 Task: Find connections with filter location Bento Gonçalves with filter topic #Whatinspiresmewith filter profile language French with filter current company Atkins with filter school Institute of Science - Banaras Hindu University with filter industry Writing and Editing with filter service category Grant Writing with filter keywords title Travel Writer
Action: Mouse moved to (504, 90)
Screenshot: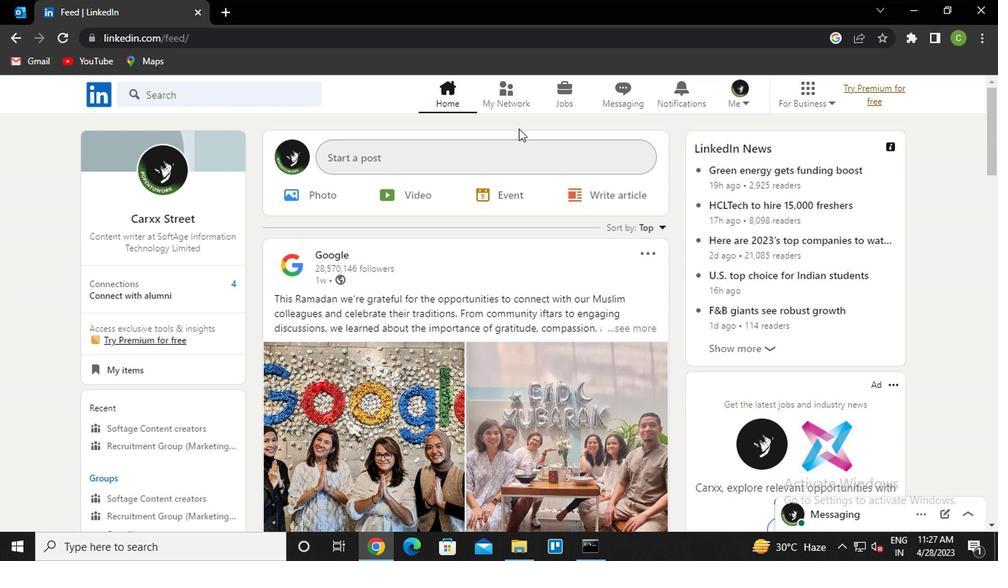
Action: Mouse pressed left at (504, 90)
Screenshot: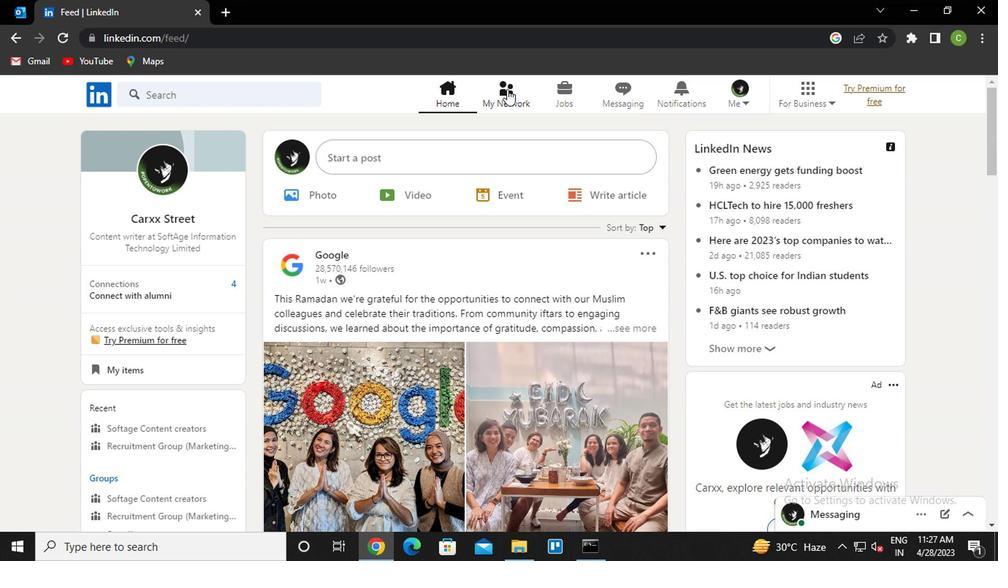 
Action: Mouse moved to (235, 166)
Screenshot: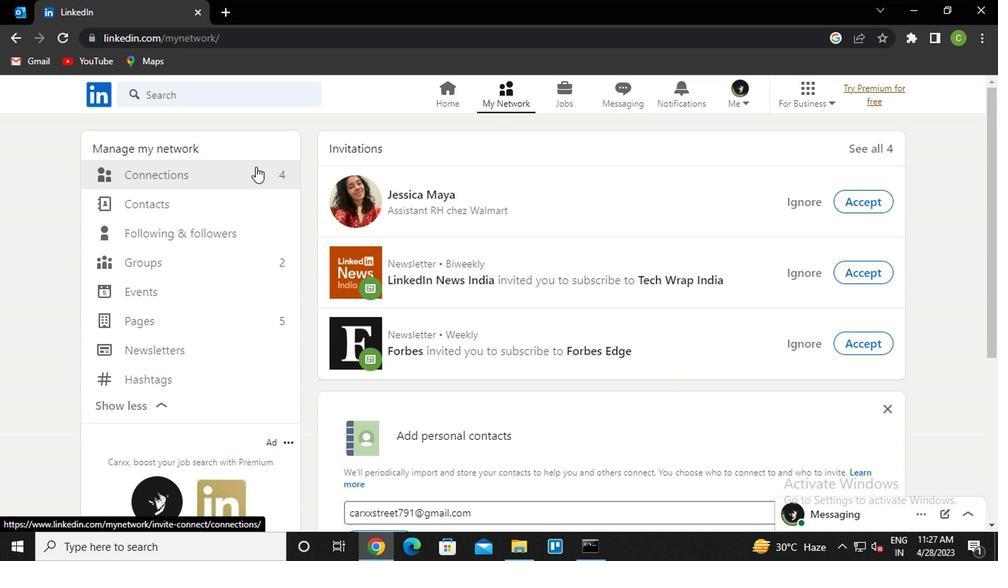 
Action: Mouse pressed left at (235, 166)
Screenshot: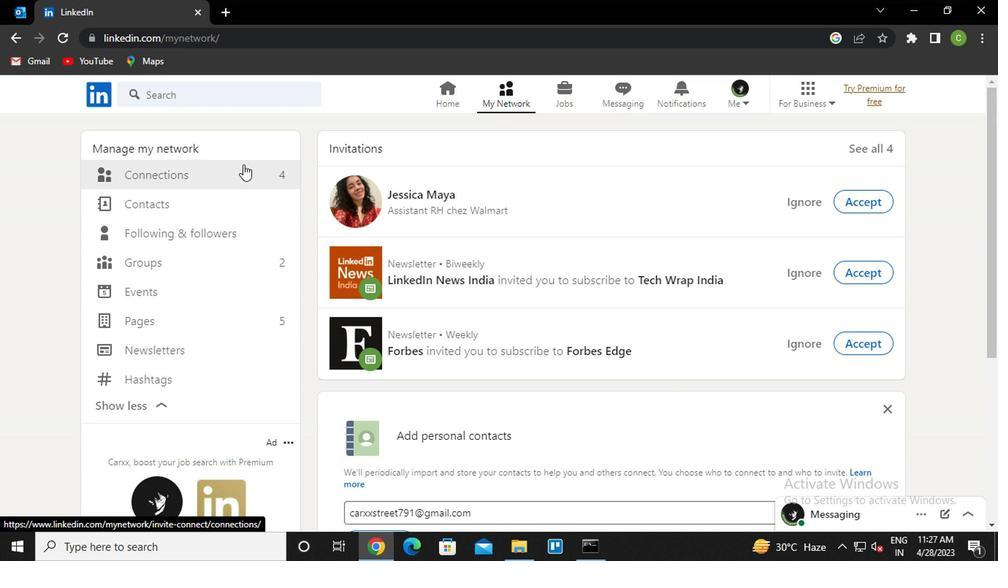 
Action: Mouse moved to (597, 178)
Screenshot: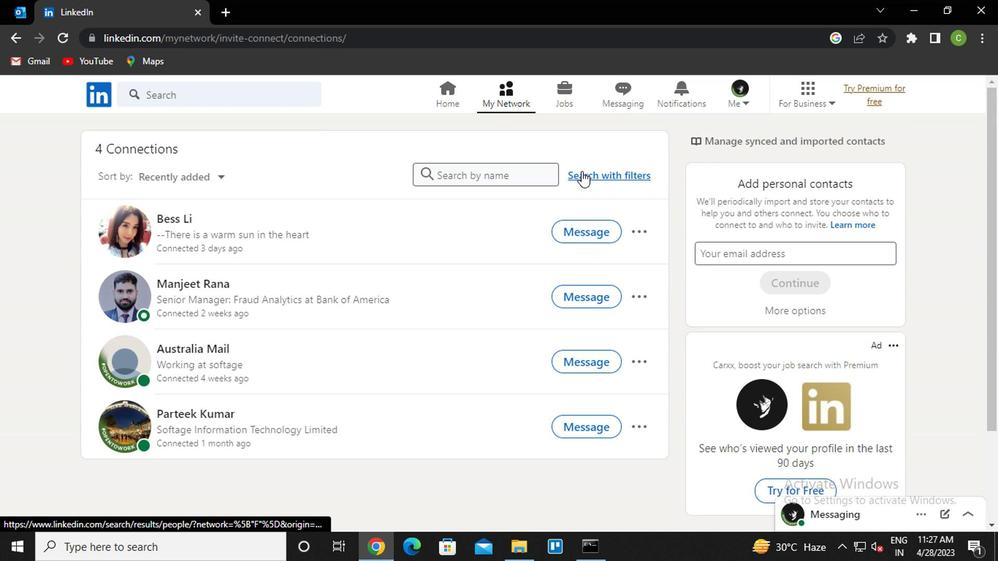 
Action: Mouse pressed left at (597, 178)
Screenshot: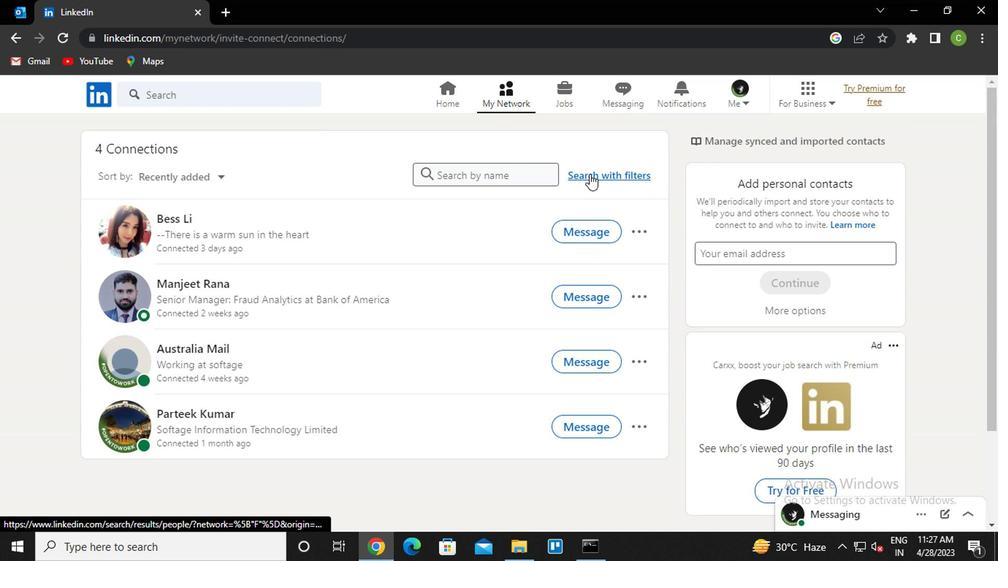 
Action: Mouse moved to (546, 142)
Screenshot: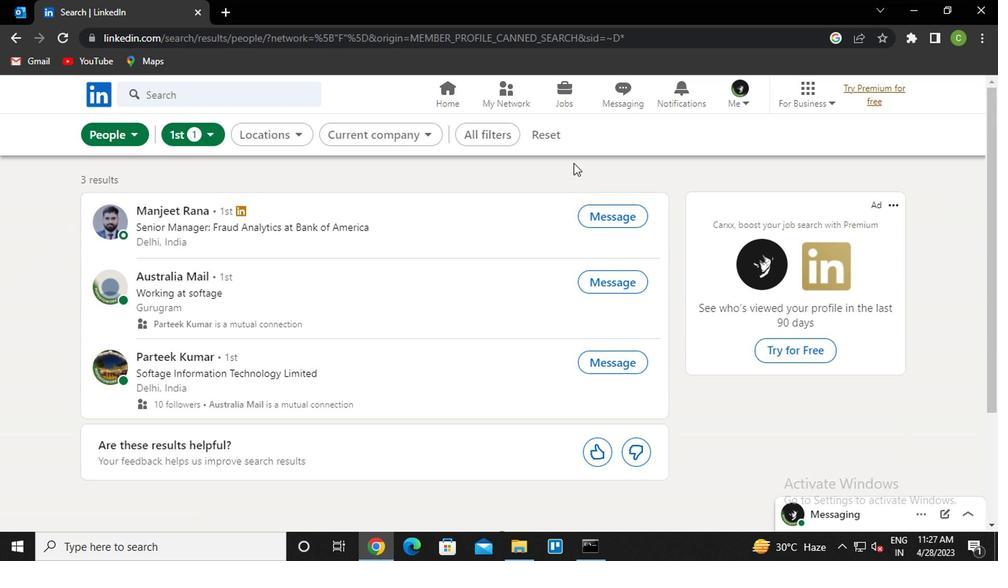 
Action: Mouse pressed left at (546, 142)
Screenshot: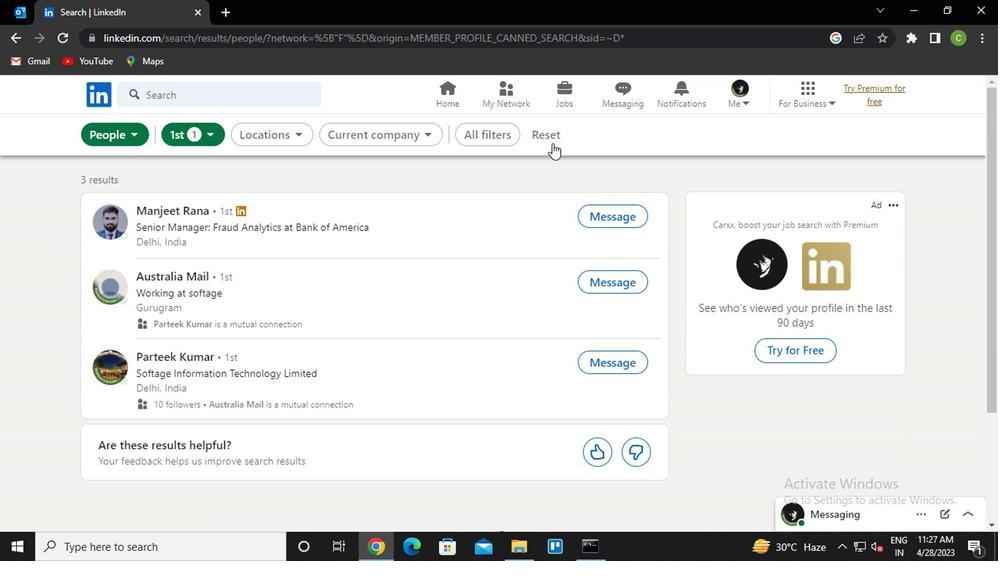 
Action: Mouse moved to (529, 131)
Screenshot: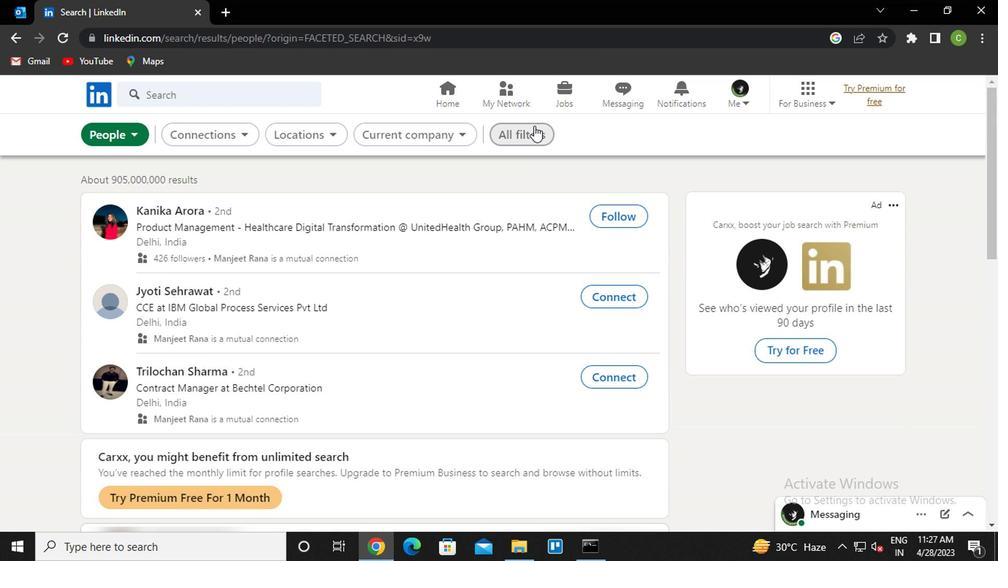 
Action: Mouse pressed left at (529, 131)
Screenshot: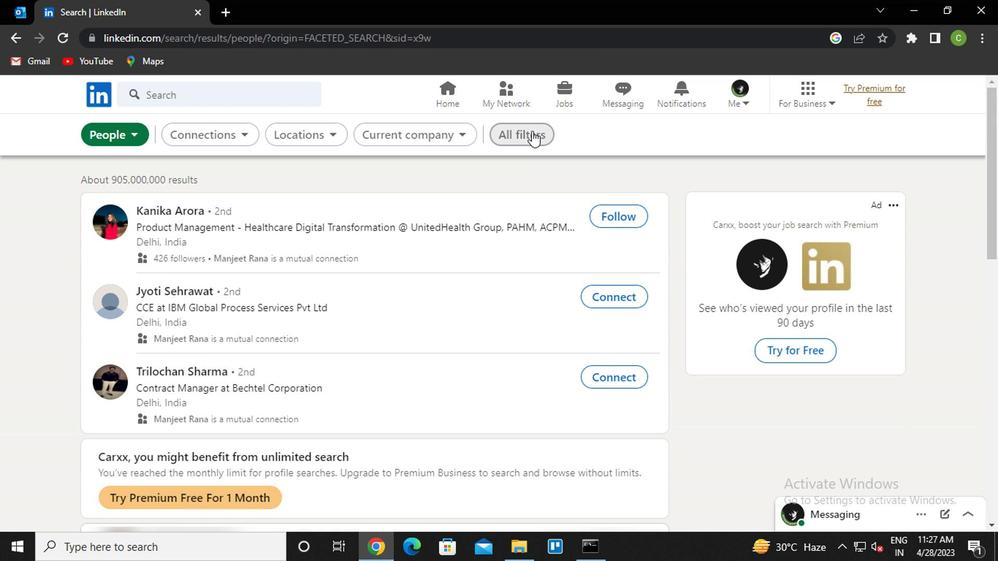 
Action: Mouse moved to (777, 331)
Screenshot: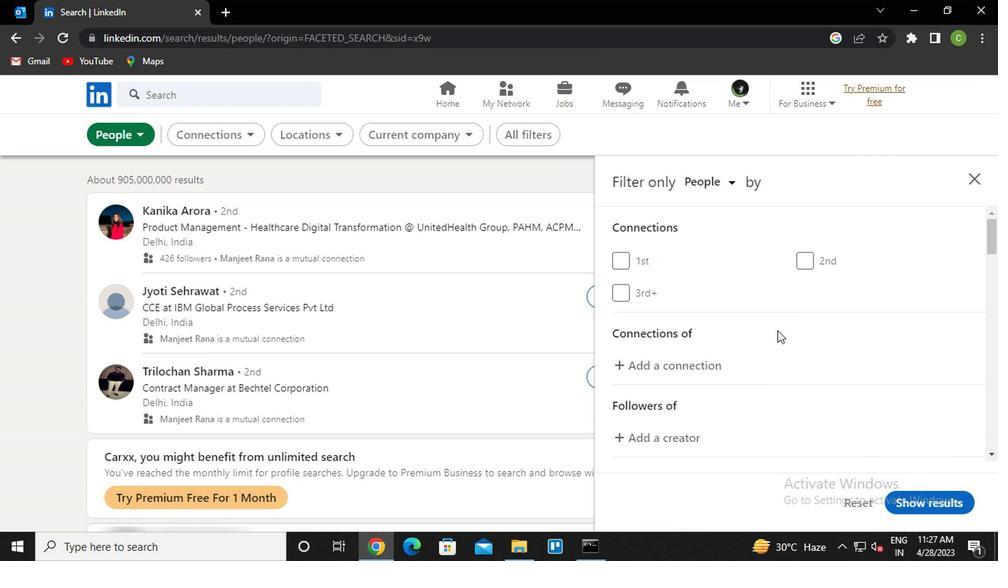 
Action: Mouse scrolled (777, 331) with delta (0, 0)
Screenshot: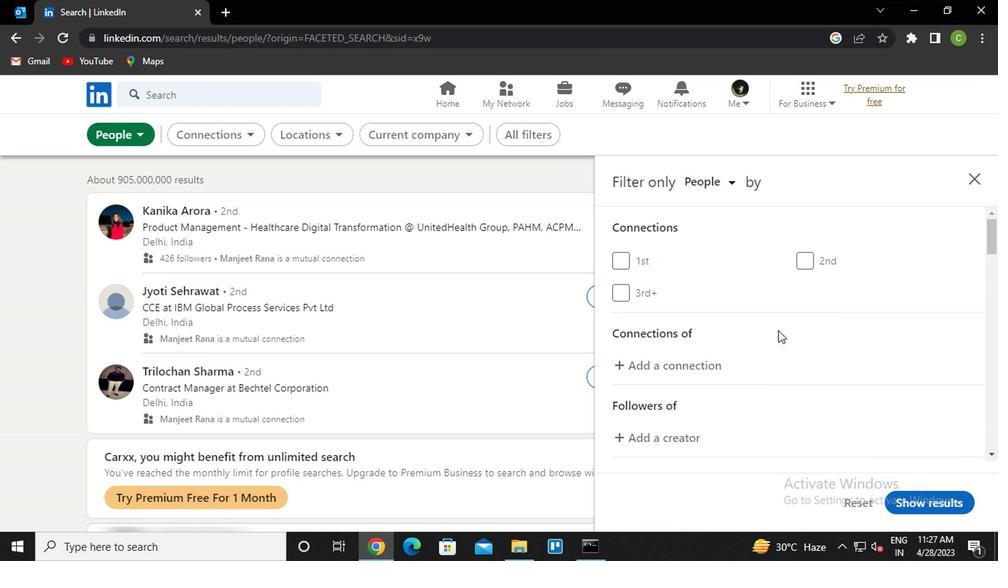 
Action: Mouse moved to (777, 333)
Screenshot: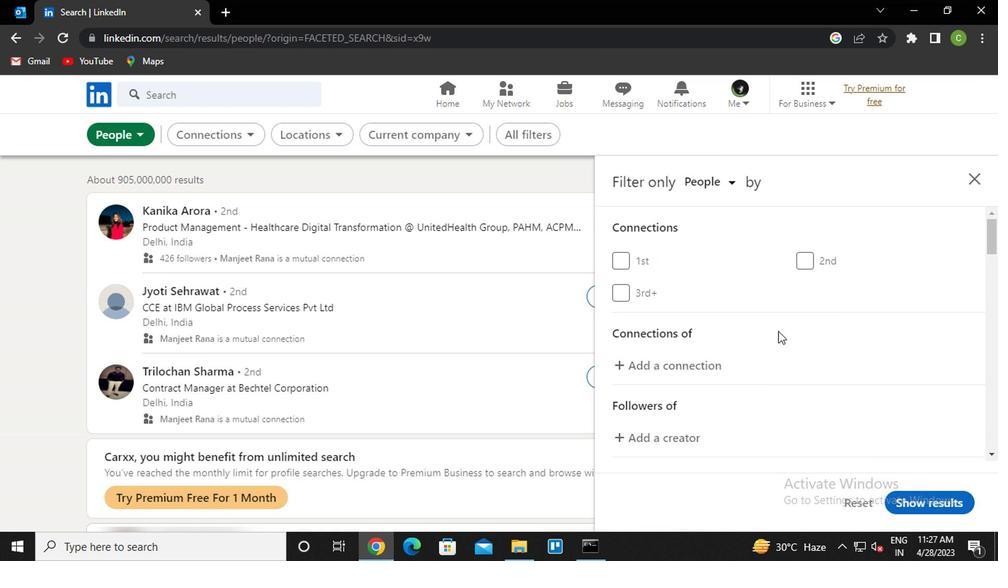 
Action: Mouse scrolled (777, 332) with delta (0, -1)
Screenshot: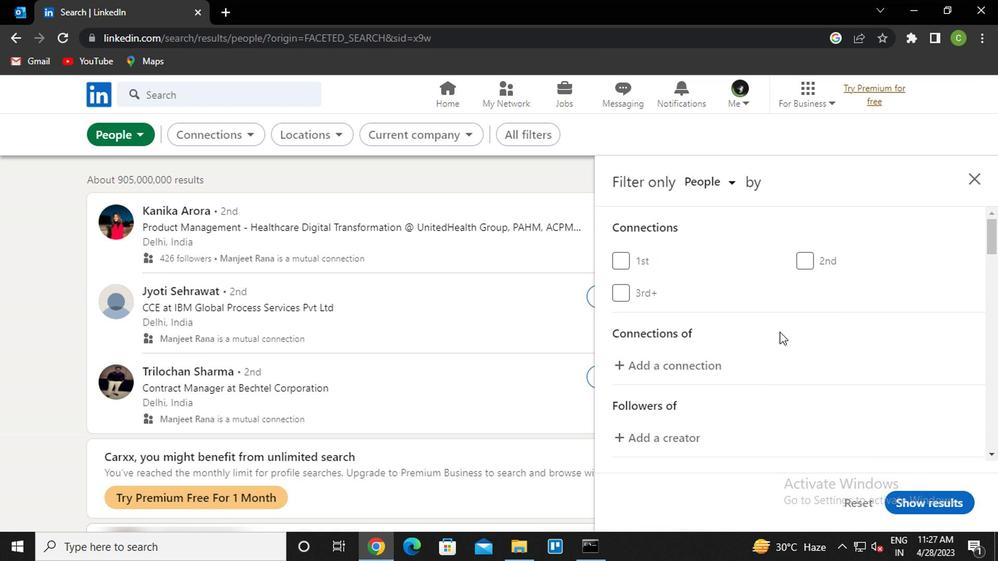 
Action: Mouse scrolled (777, 332) with delta (0, -1)
Screenshot: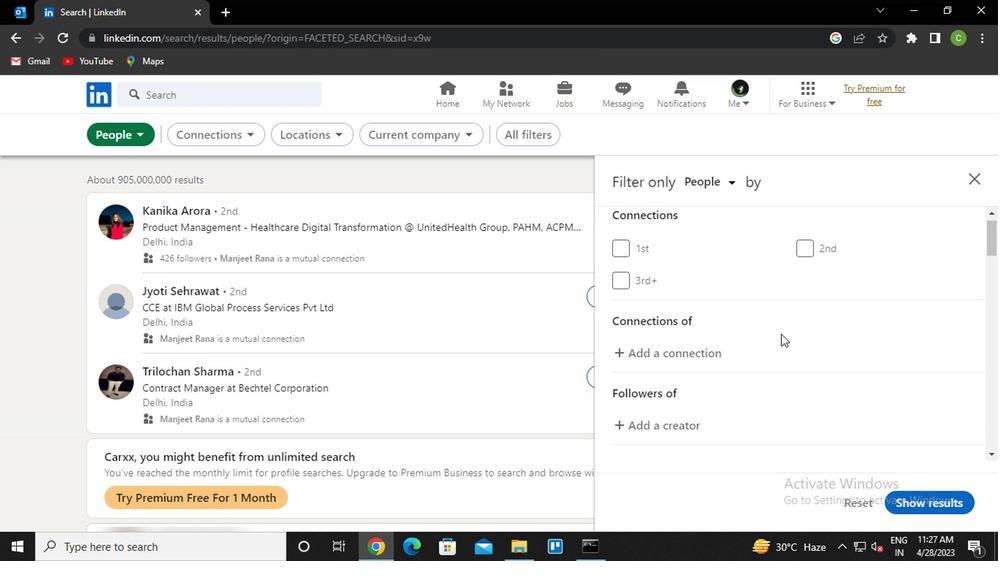 
Action: Mouse moved to (820, 355)
Screenshot: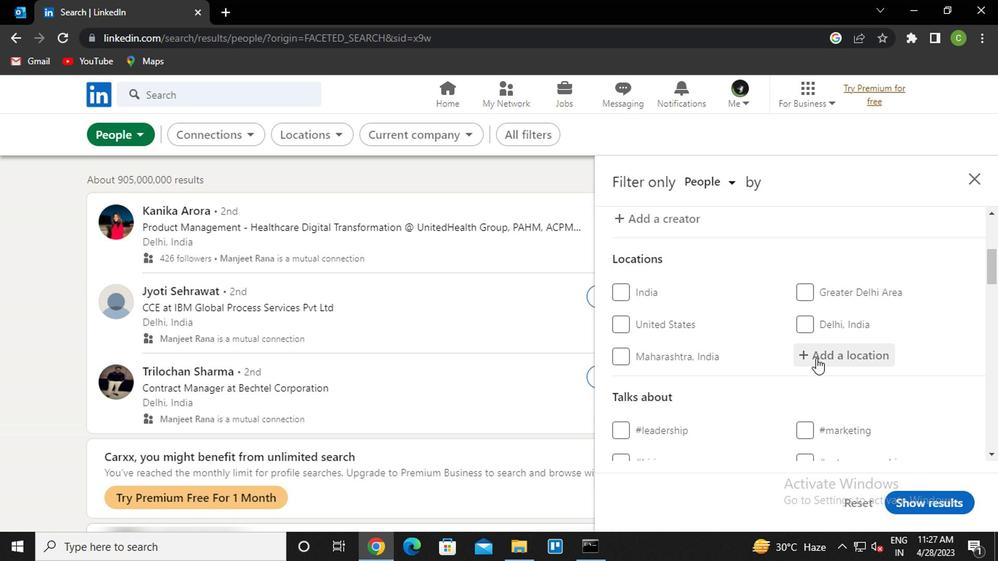 
Action: Mouse pressed left at (820, 355)
Screenshot: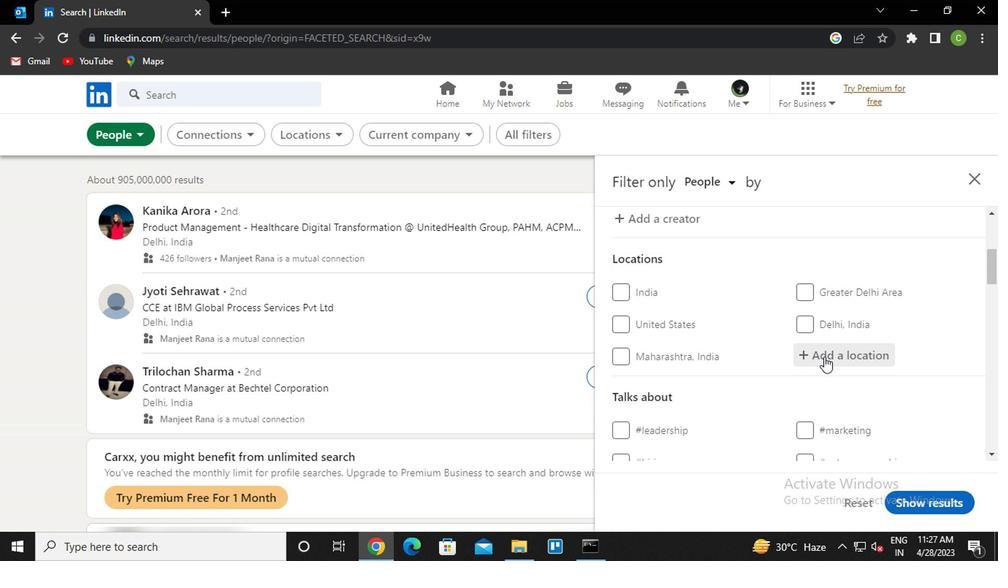 
Action: Key pressed <Key.caps_lock>b<Key.caps_lock>ento<Key.space><Key.caps_lock>o<Key.caps_lock>r<Key.backspace><Key.backspace><Key.backspace><Key.down><Key.down><Key.down><Key.down><Key.down><Key.down><Key.down><Key.down><Key.down><Key.down><Key.up><Key.up><Key.up><Key.up><Key.up><Key.up><Key.up><Key.up><Key.up><Key.up><Key.up><Key.up><Key.up><Key.up><Key.up><Key.up><Key.down><Key.down><Key.down><Key.down><Key.down><Key.down><Key.down><Key.enter>
Screenshot: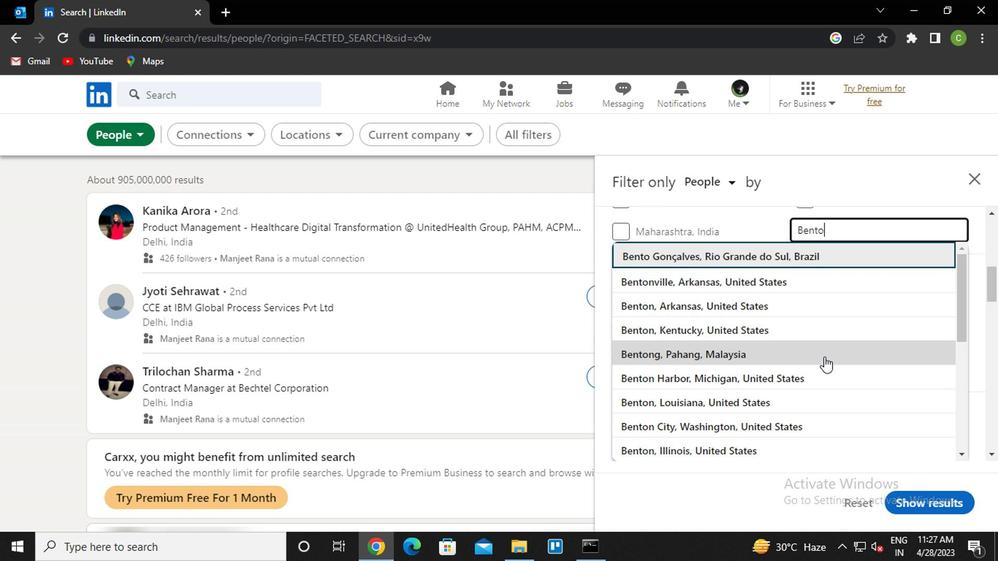 
Action: Mouse moved to (825, 368)
Screenshot: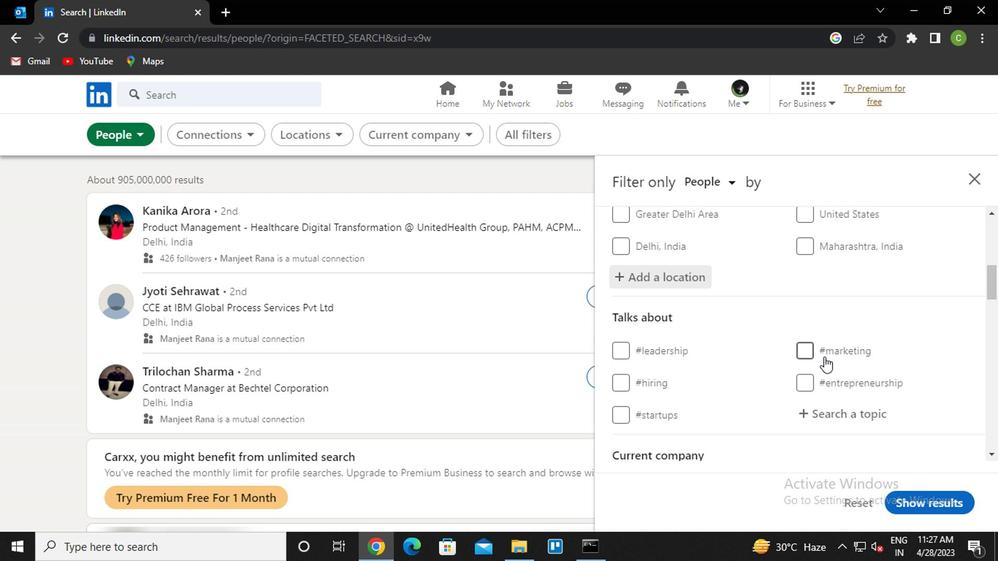 
Action: Mouse scrolled (825, 367) with delta (0, -1)
Screenshot: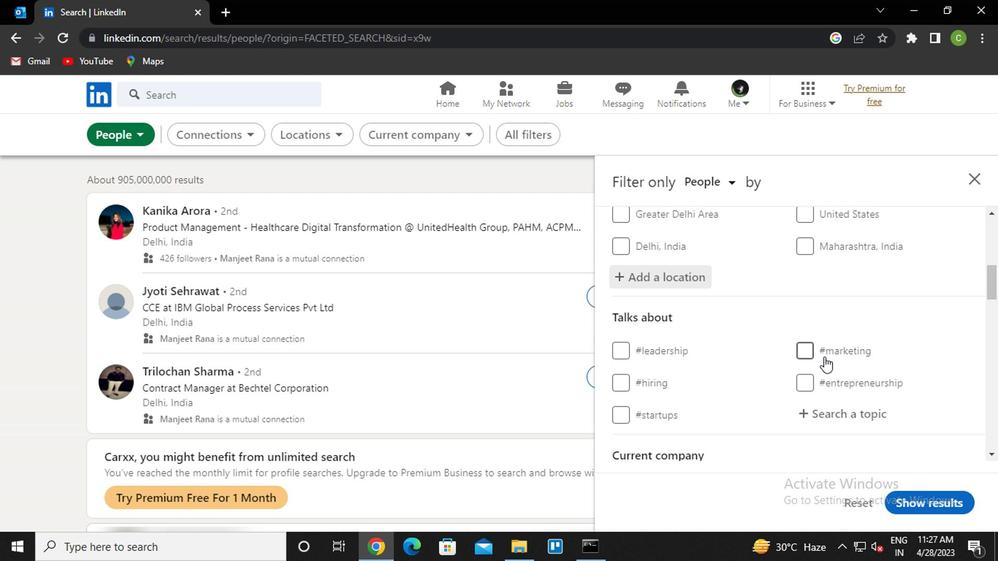 
Action: Mouse moved to (834, 343)
Screenshot: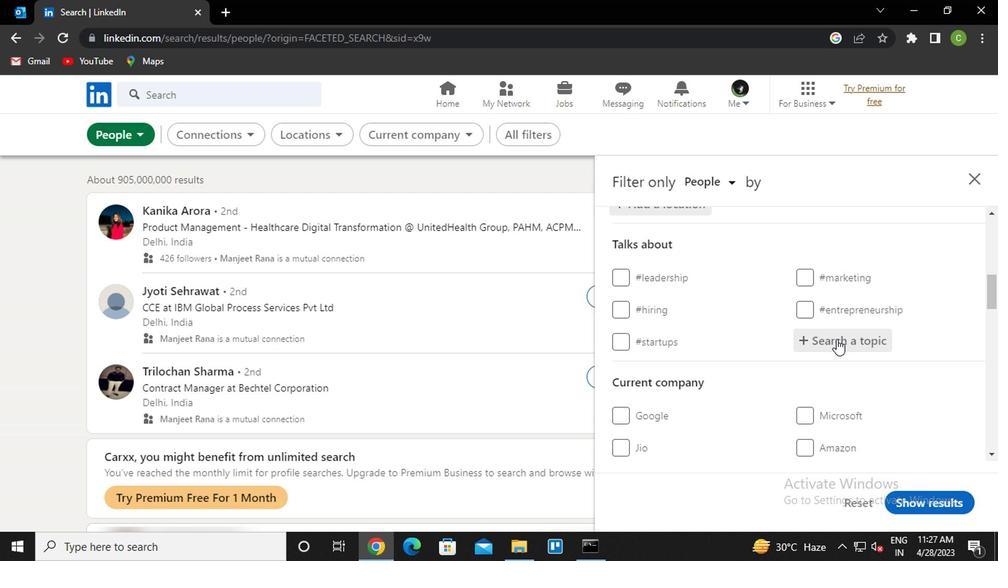 
Action: Mouse pressed left at (834, 343)
Screenshot: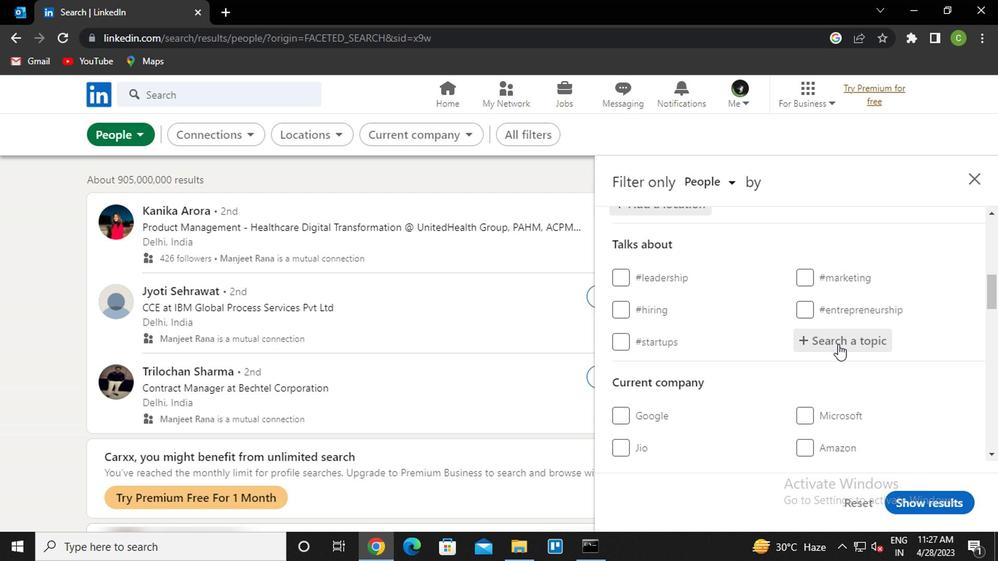 
Action: Key pressed <Key.caps_lock>w<Key.caps_lock>hatins<Key.down><Key.enter>
Screenshot: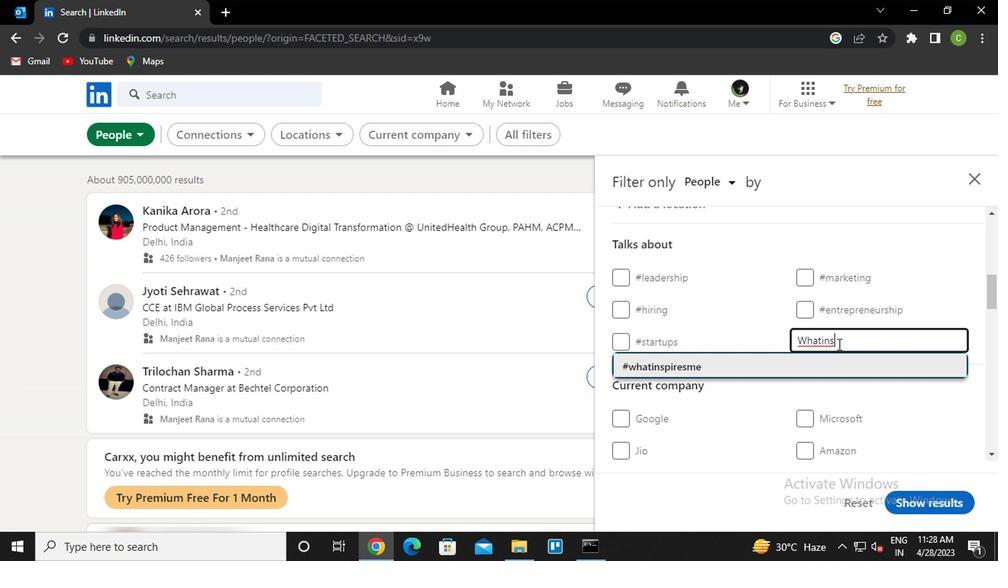 
Action: Mouse moved to (822, 366)
Screenshot: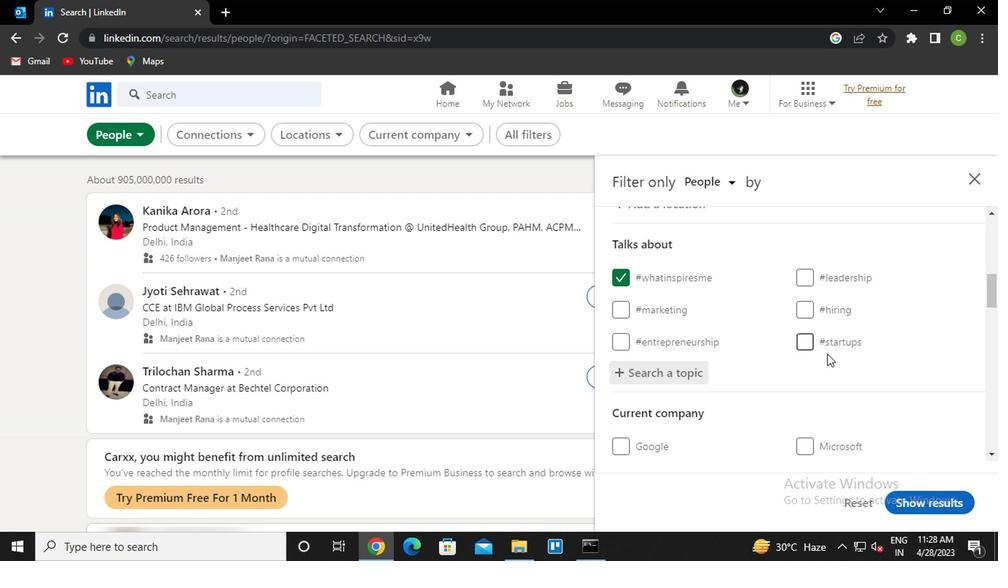 
Action: Mouse scrolled (822, 365) with delta (0, -1)
Screenshot: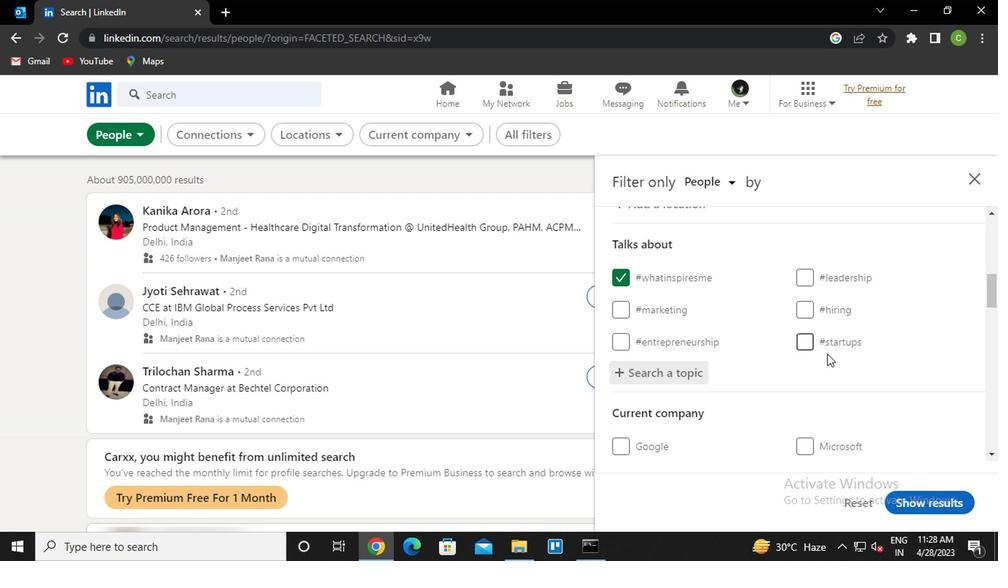 
Action: Mouse moved to (824, 368)
Screenshot: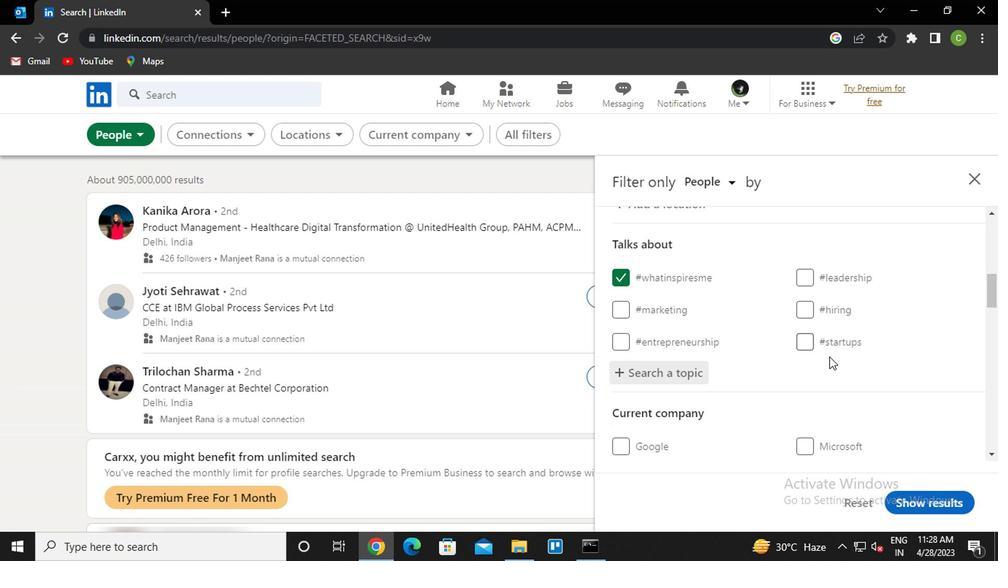 
Action: Mouse scrolled (824, 368) with delta (0, 0)
Screenshot: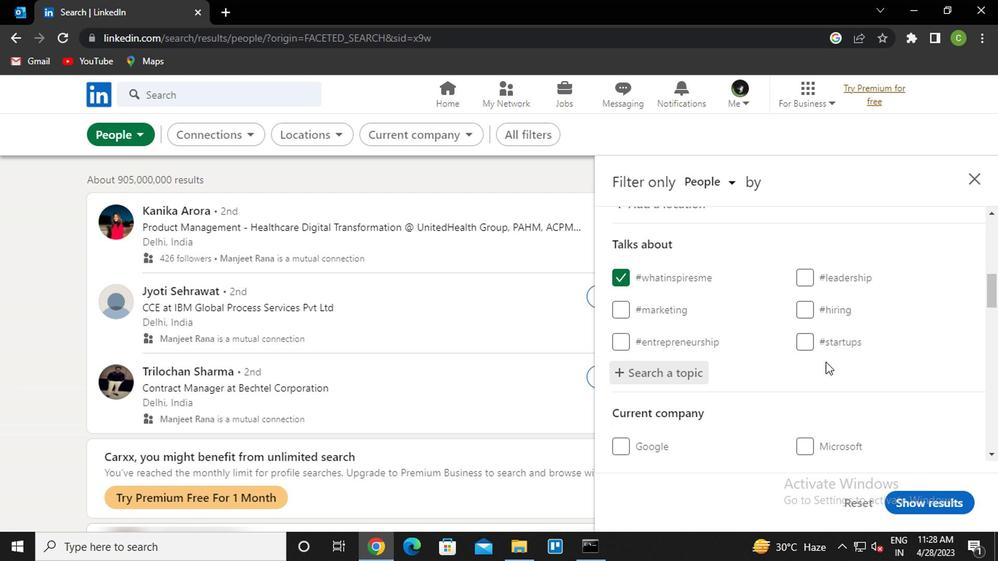 
Action: Mouse moved to (824, 359)
Screenshot: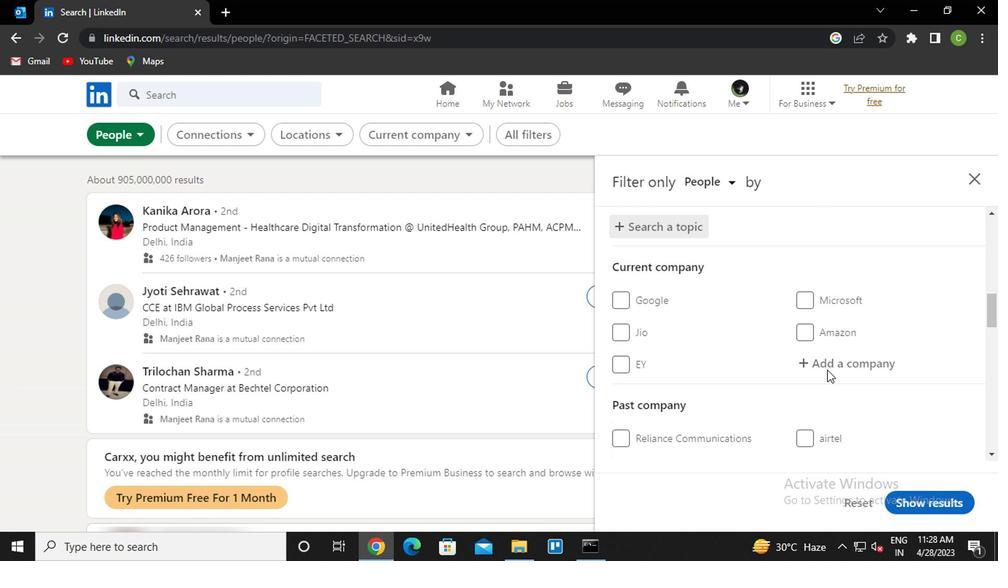 
Action: Mouse pressed left at (824, 359)
Screenshot: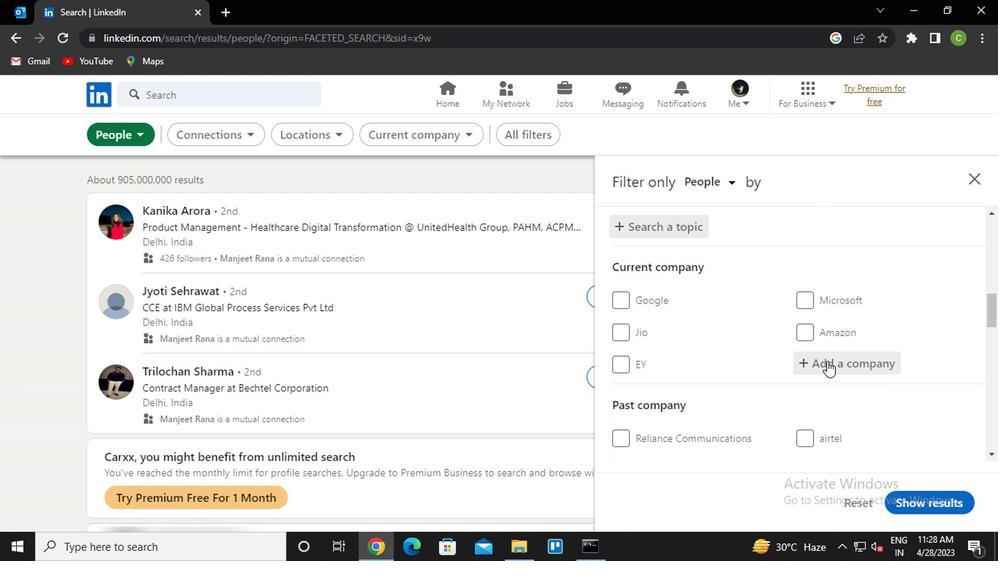 
Action: Mouse moved to (745, 345)
Screenshot: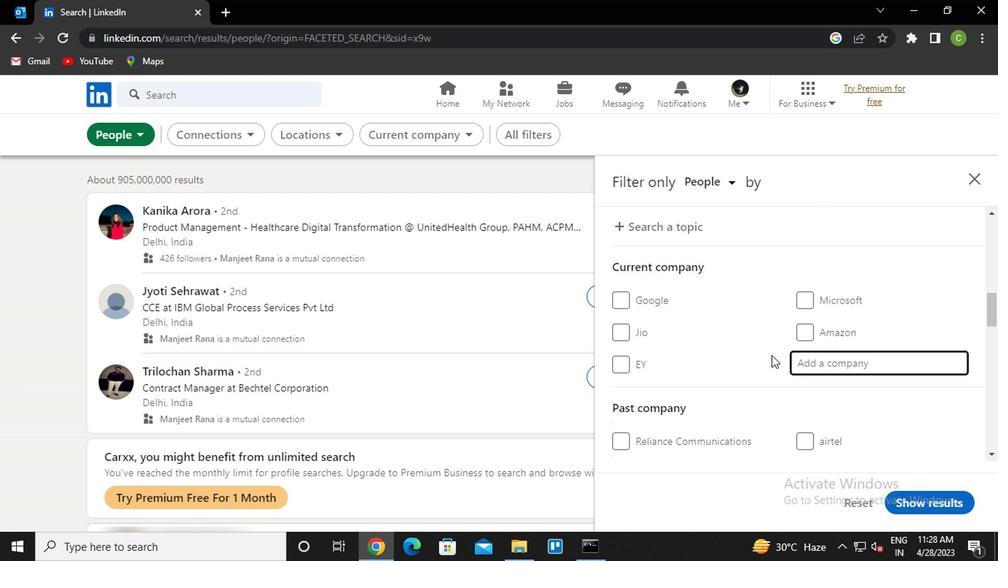 
Action: Mouse pressed left at (745, 345)
Screenshot: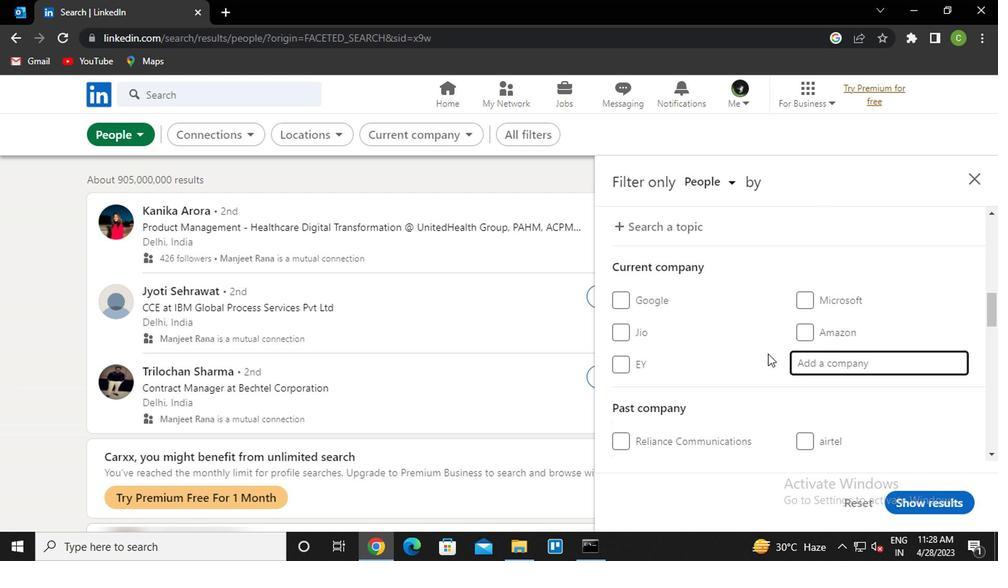 
Action: Mouse moved to (745, 343)
Screenshot: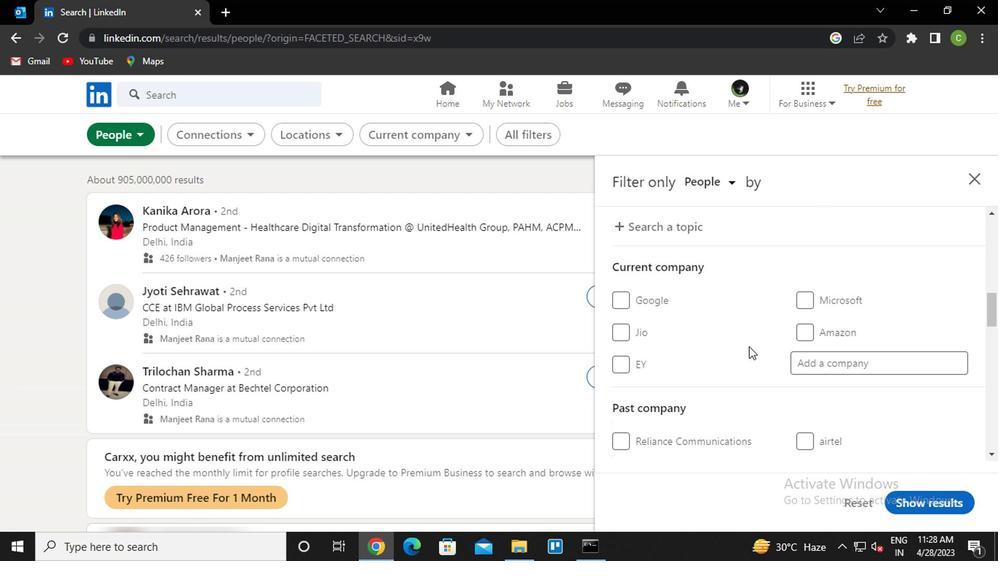 
Action: Mouse scrolled (745, 342) with delta (0, 0)
Screenshot: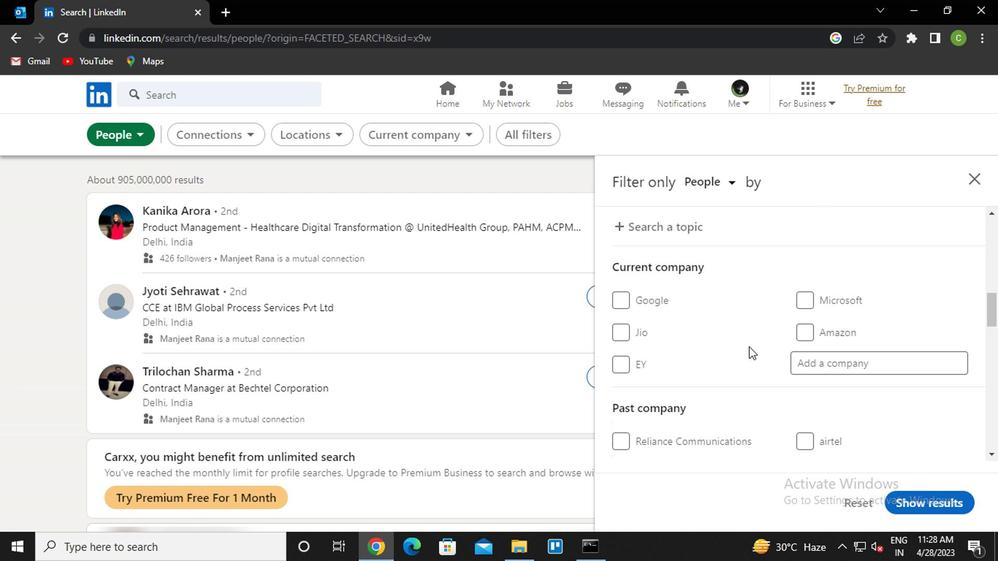 
Action: Mouse moved to (745, 345)
Screenshot: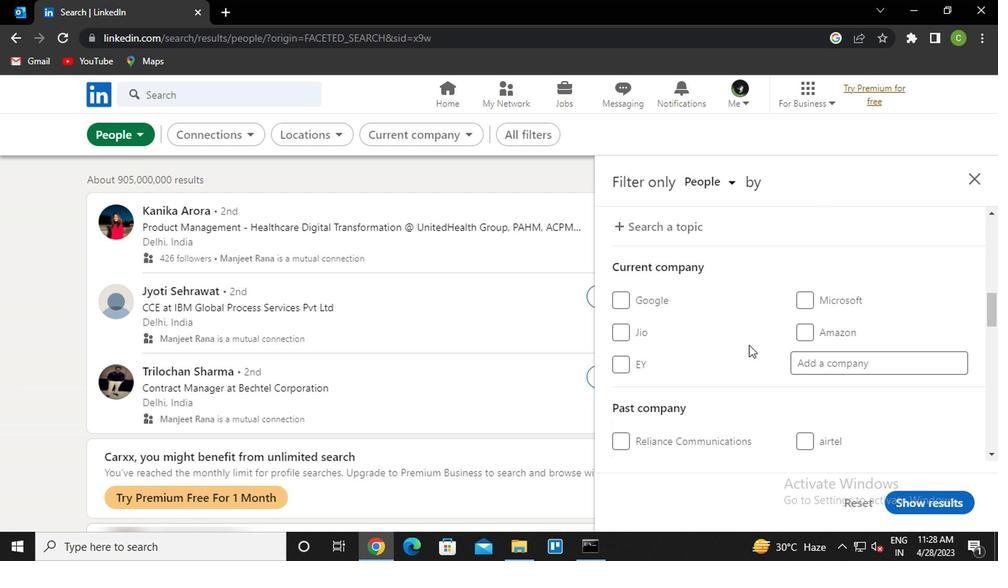 
Action: Mouse scrolled (745, 344) with delta (0, 0)
Screenshot: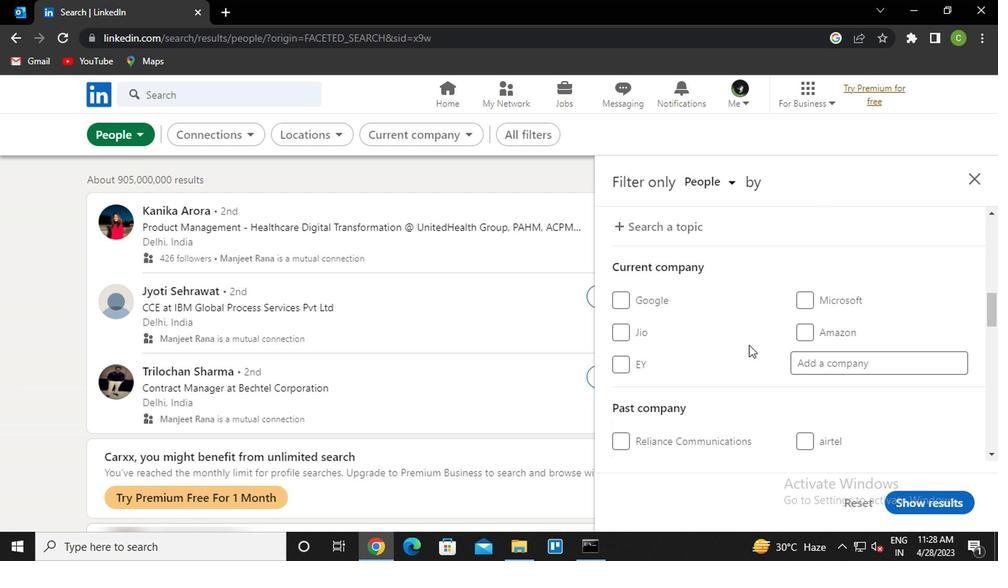 
Action: Mouse moved to (745, 346)
Screenshot: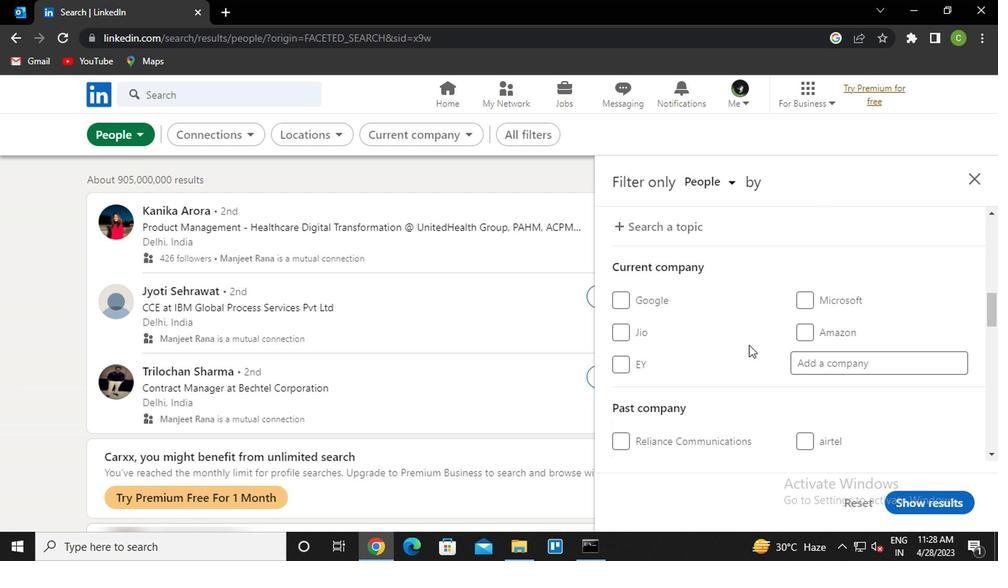 
Action: Mouse scrolled (745, 345) with delta (0, -1)
Screenshot: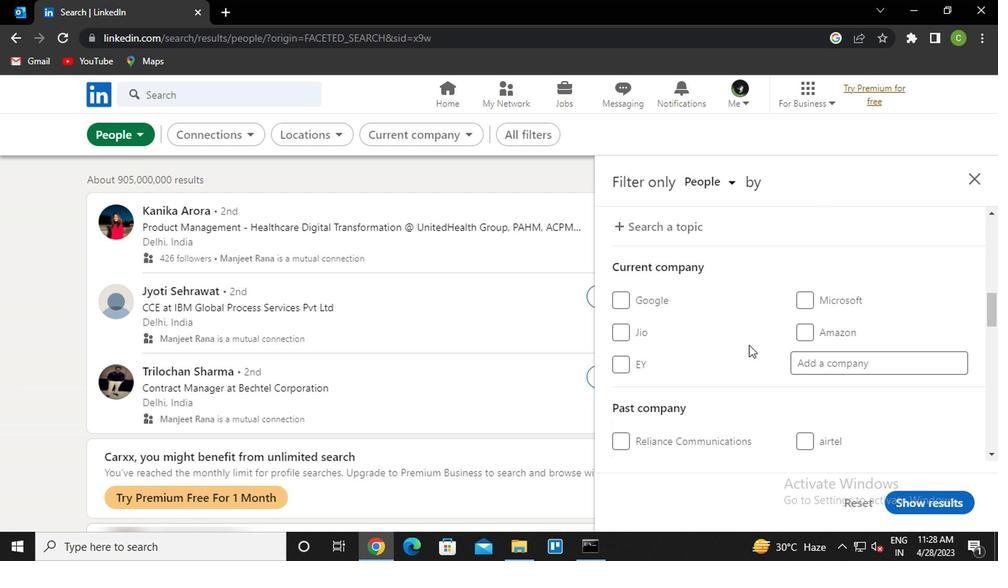 
Action: Mouse scrolled (745, 345) with delta (0, -1)
Screenshot: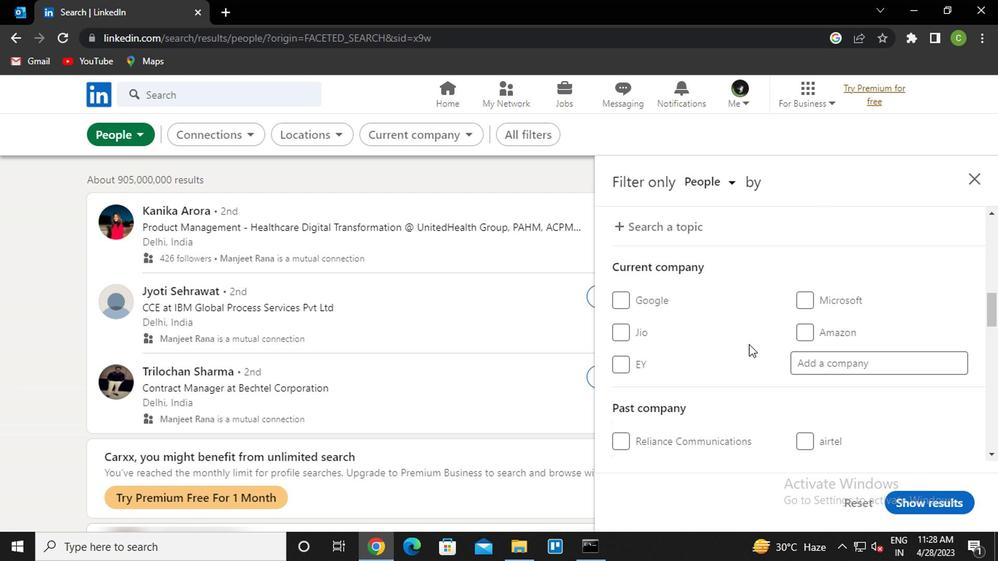 
Action: Mouse scrolled (745, 345) with delta (0, -1)
Screenshot: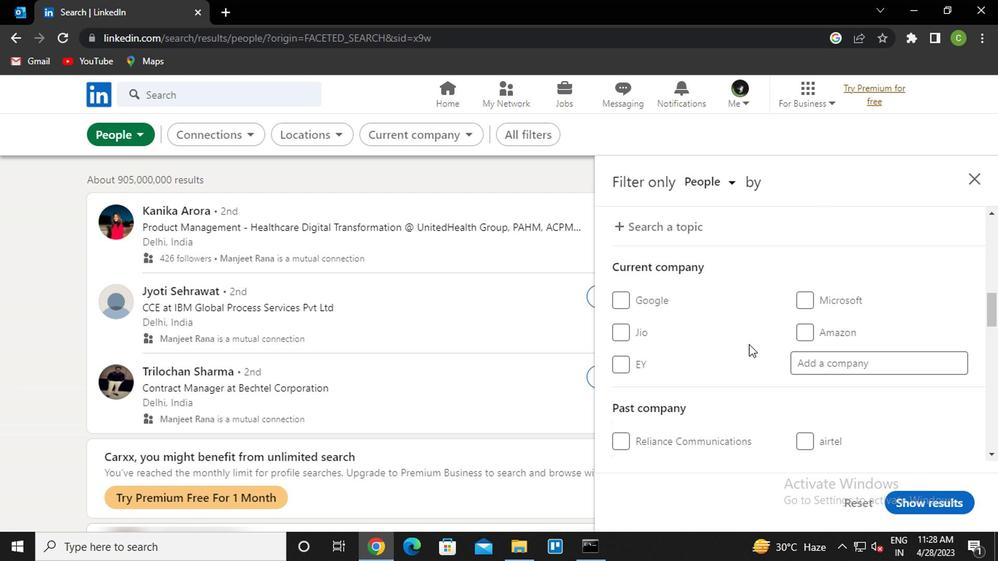 
Action: Mouse scrolled (745, 345) with delta (0, -1)
Screenshot: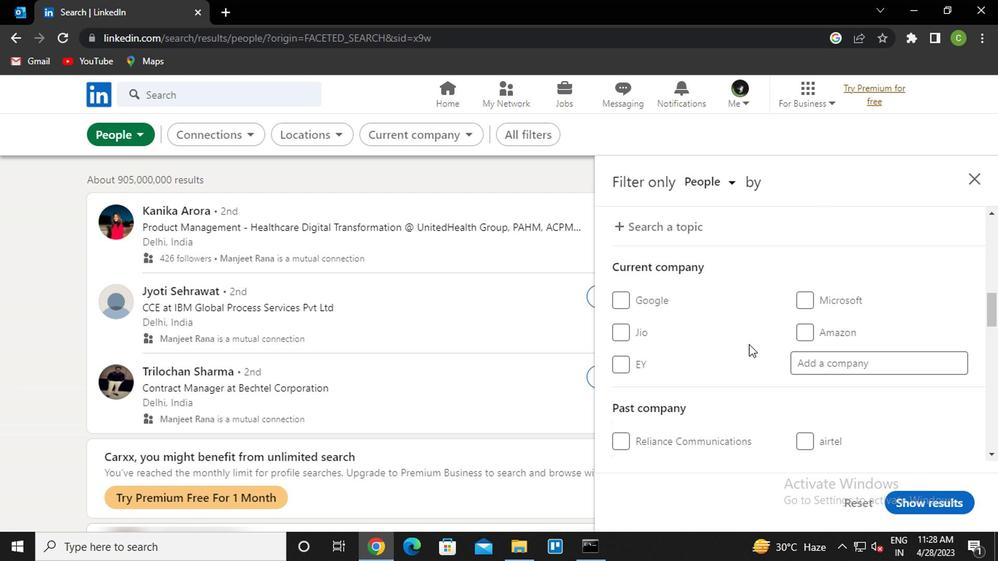 
Action: Mouse scrolled (745, 345) with delta (0, -1)
Screenshot: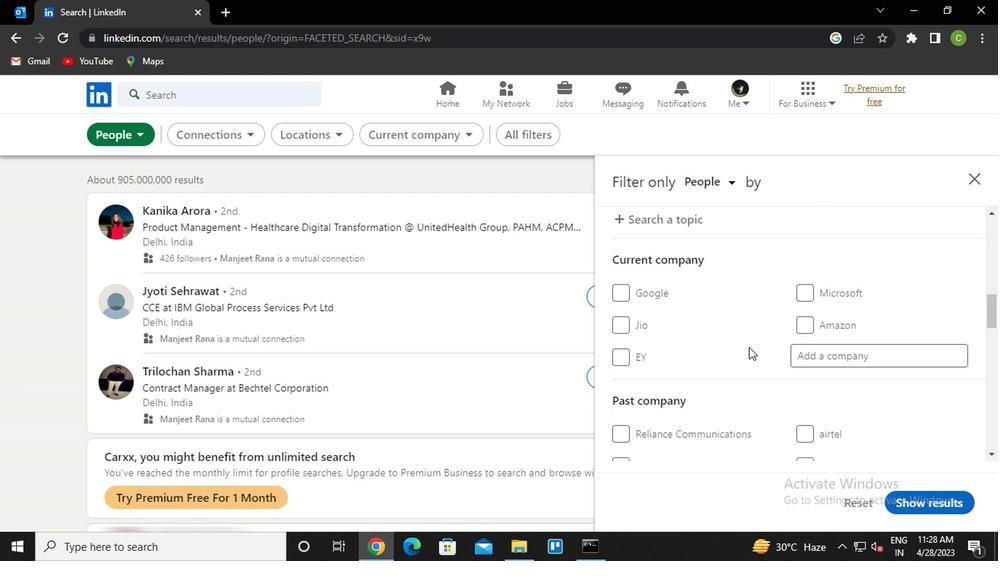 
Action: Mouse moved to (747, 346)
Screenshot: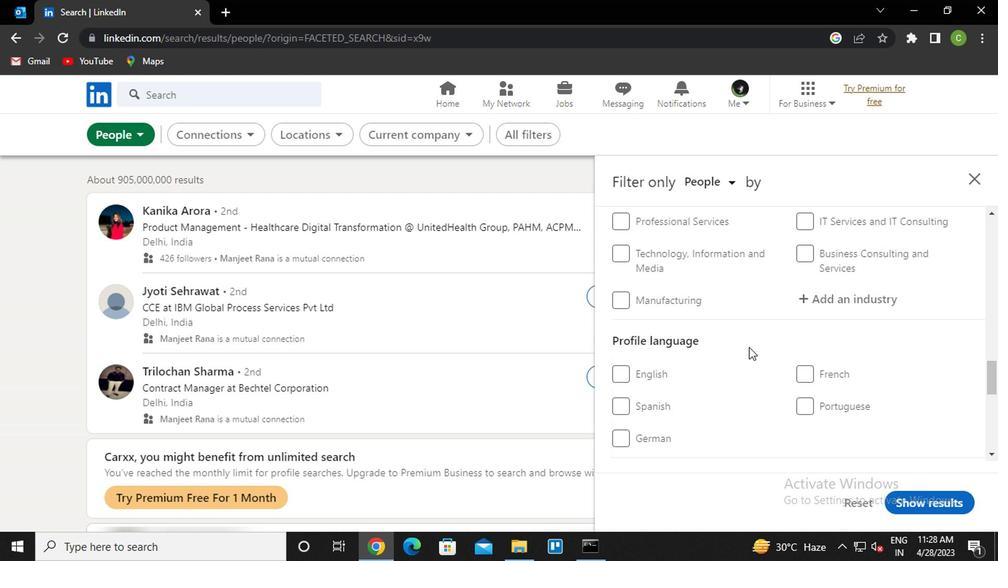 
Action: Mouse scrolled (747, 345) with delta (0, -1)
Screenshot: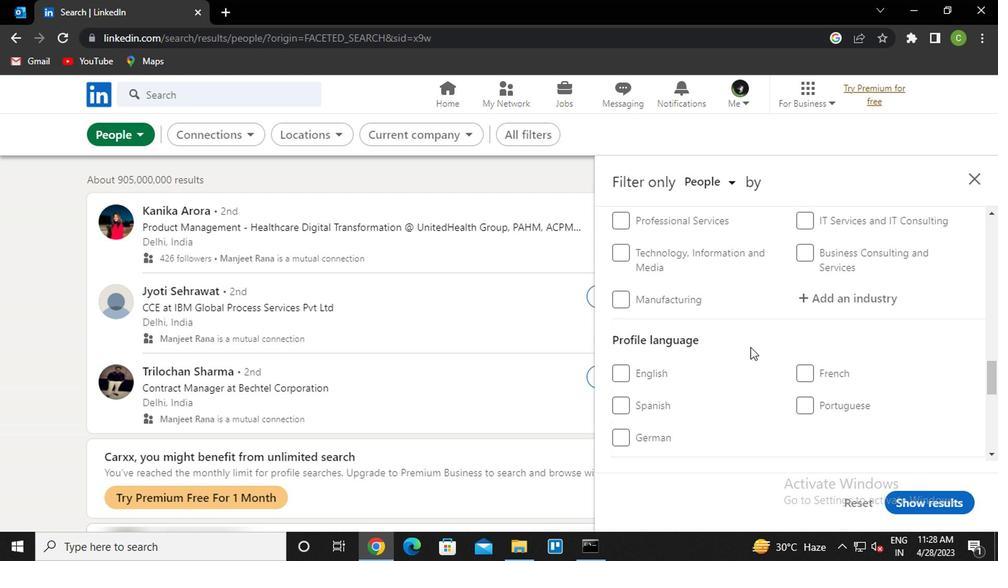 
Action: Mouse scrolled (747, 345) with delta (0, -1)
Screenshot: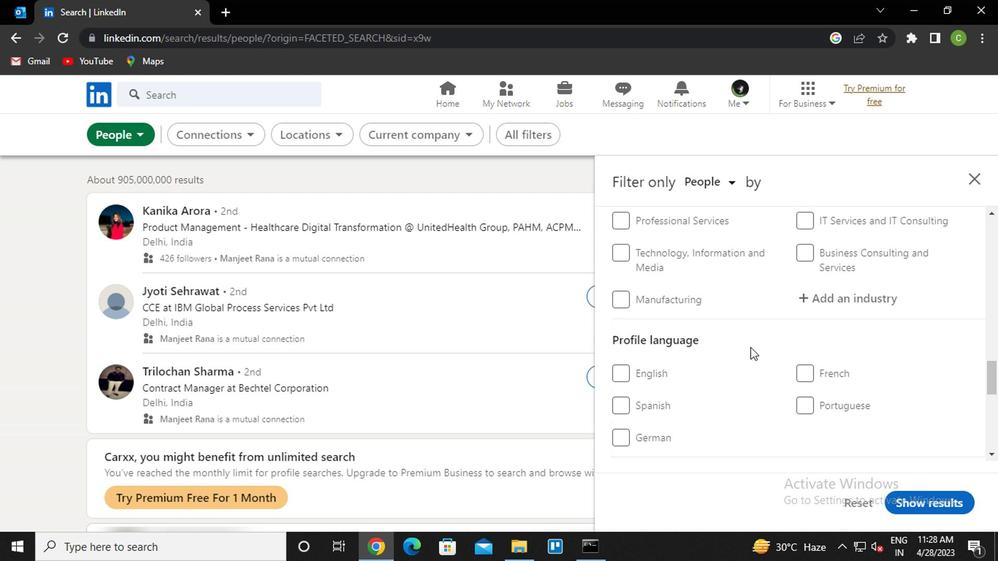 
Action: Mouse moved to (808, 228)
Screenshot: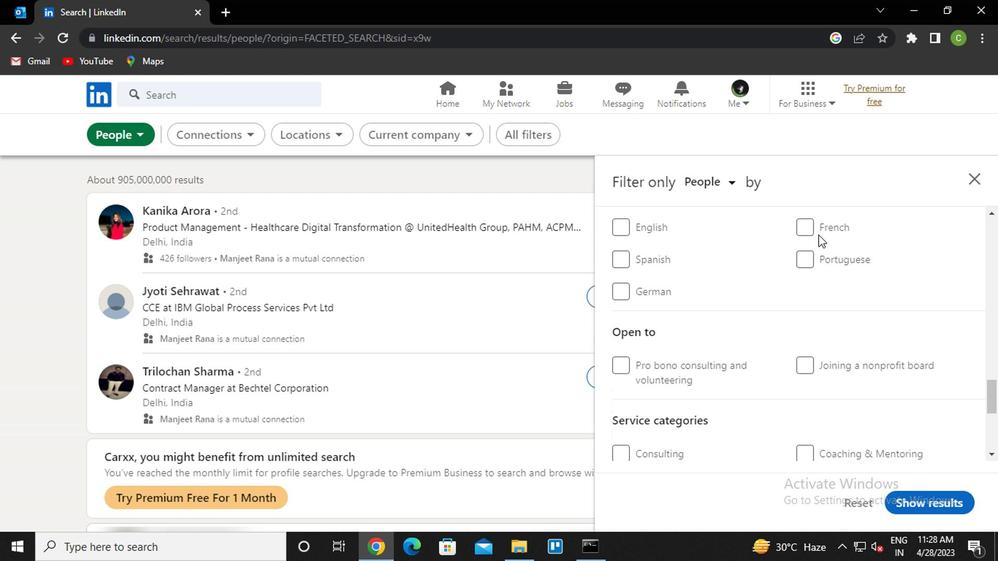 
Action: Mouse pressed left at (808, 228)
Screenshot: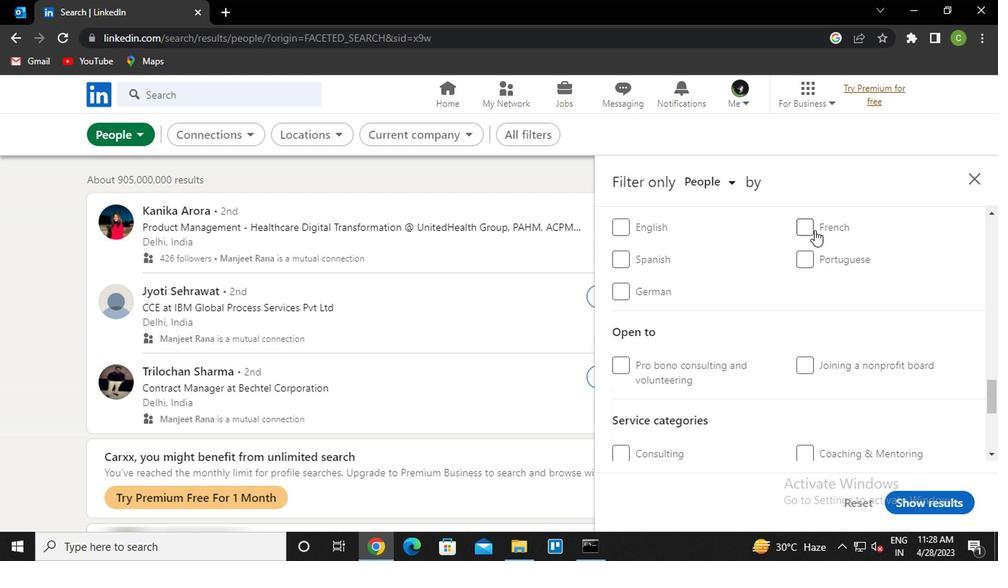 
Action: Mouse moved to (780, 349)
Screenshot: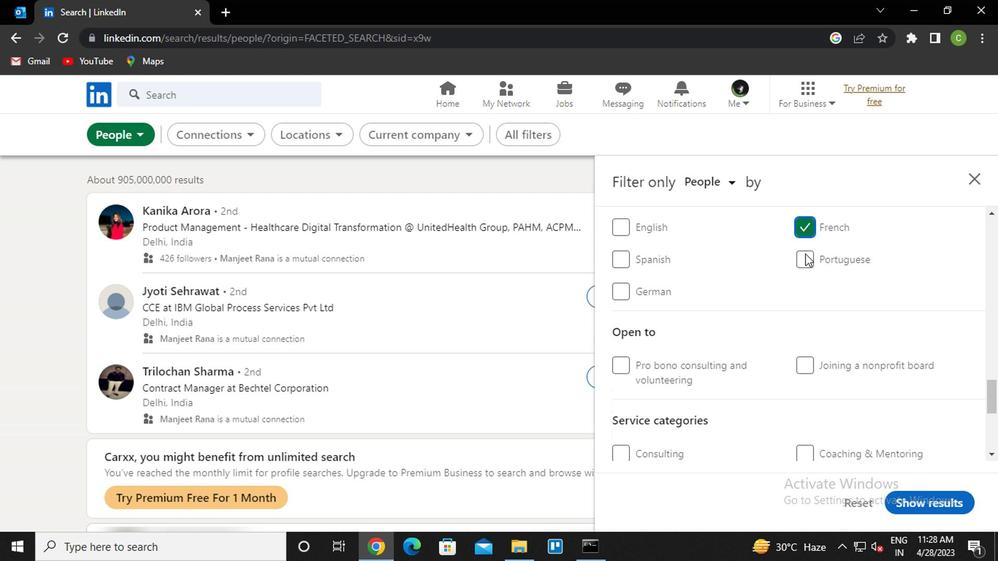 
Action: Mouse scrolled (780, 350) with delta (0, 1)
Screenshot: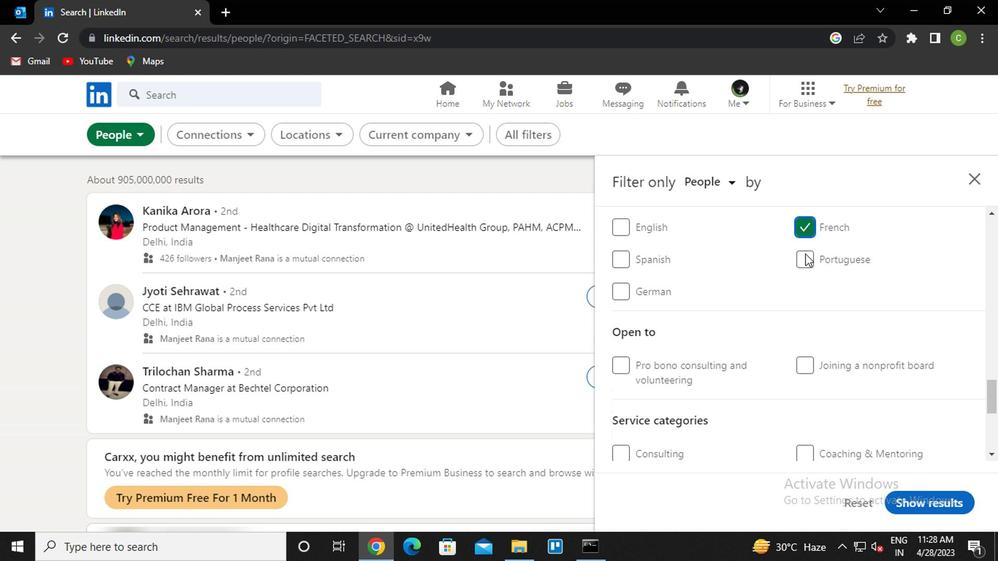 
Action: Mouse scrolled (780, 350) with delta (0, 1)
Screenshot: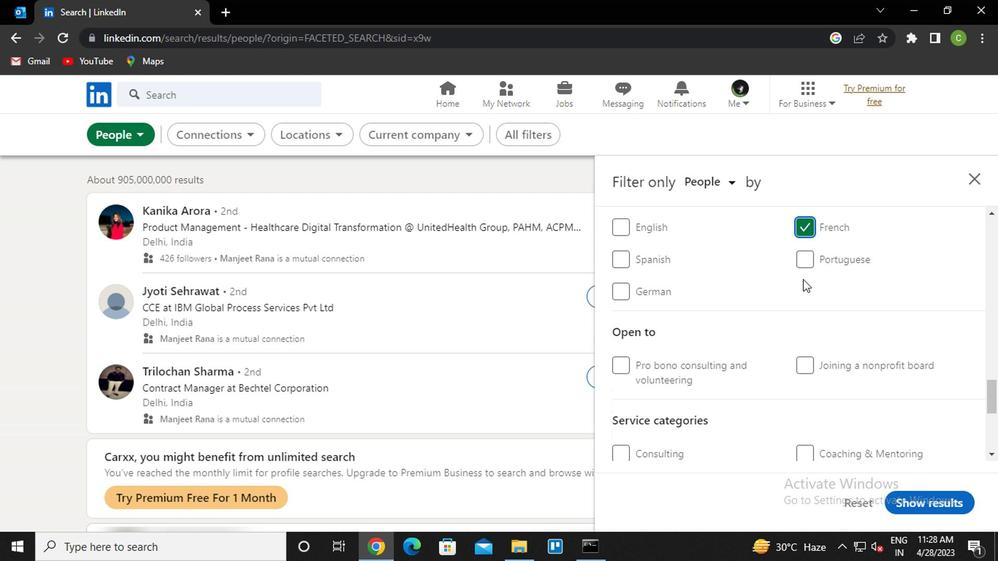 
Action: Mouse scrolled (780, 350) with delta (0, 1)
Screenshot: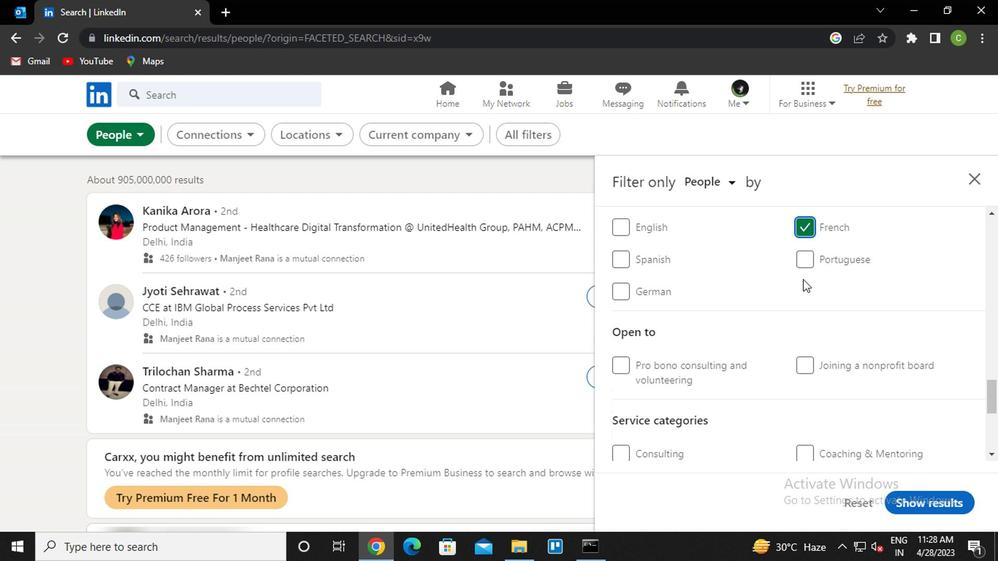 
Action: Mouse scrolled (780, 350) with delta (0, 1)
Screenshot: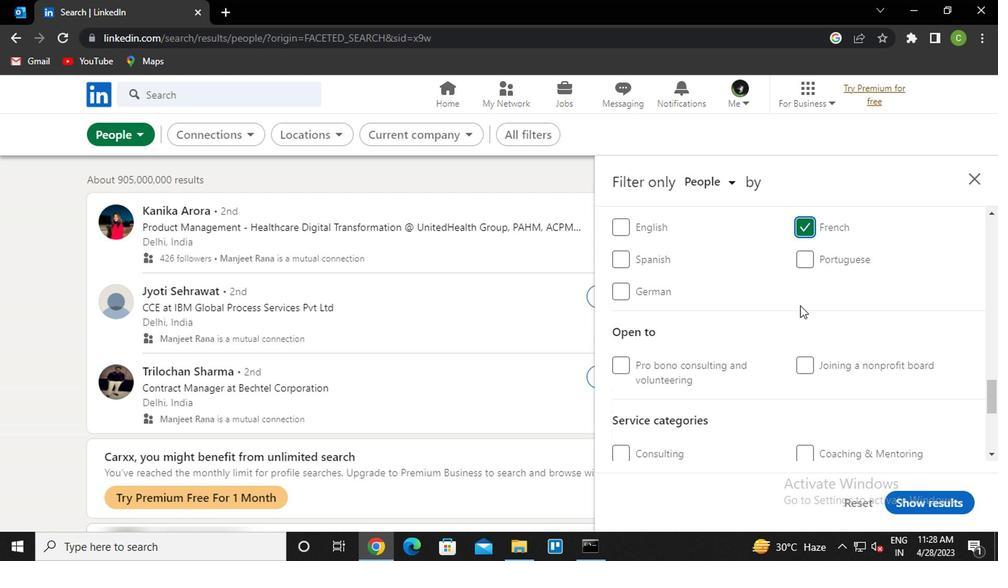 
Action: Mouse moved to (780, 350)
Screenshot: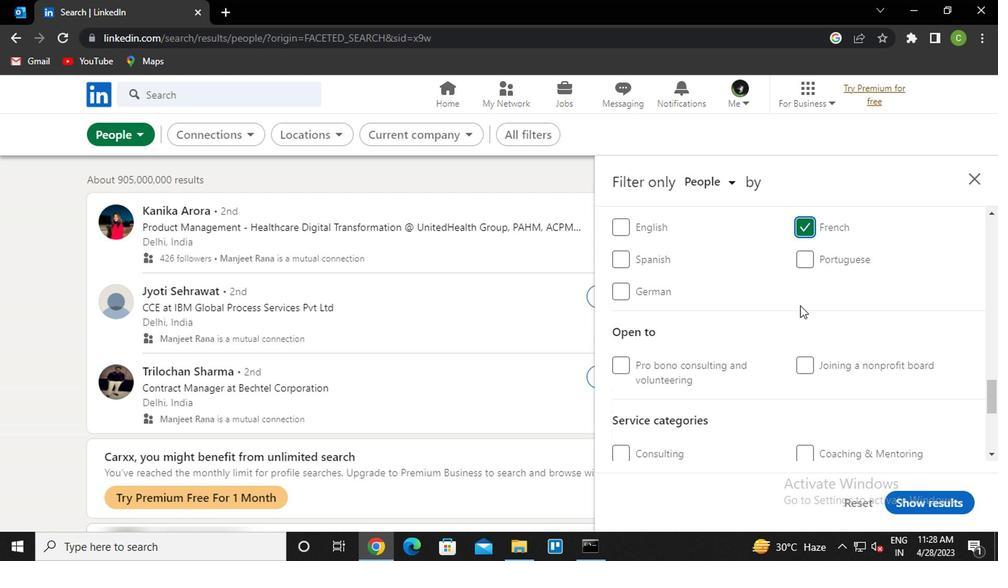 
Action: Mouse scrolled (780, 350) with delta (0, 0)
Screenshot: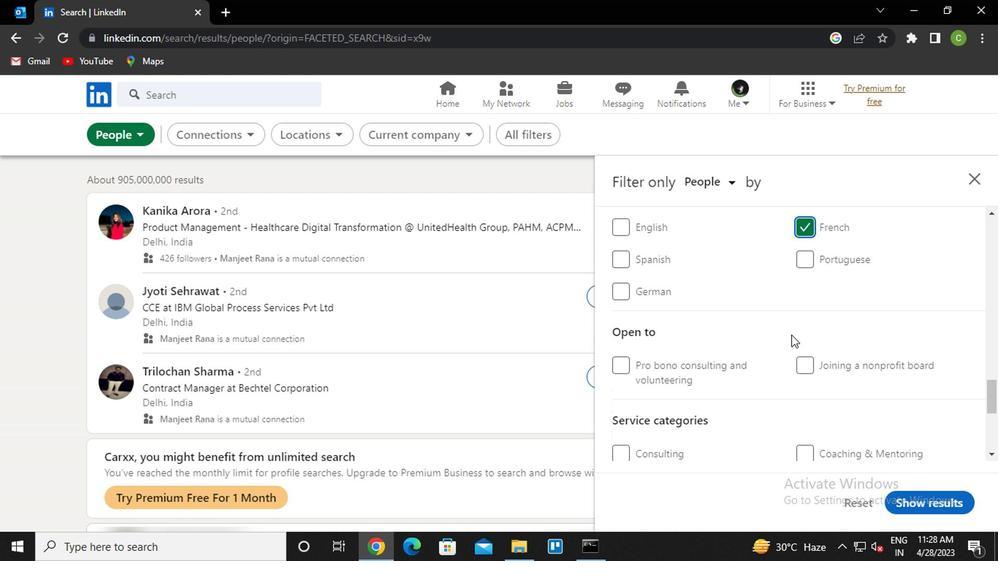 
Action: Mouse scrolled (780, 350) with delta (0, 0)
Screenshot: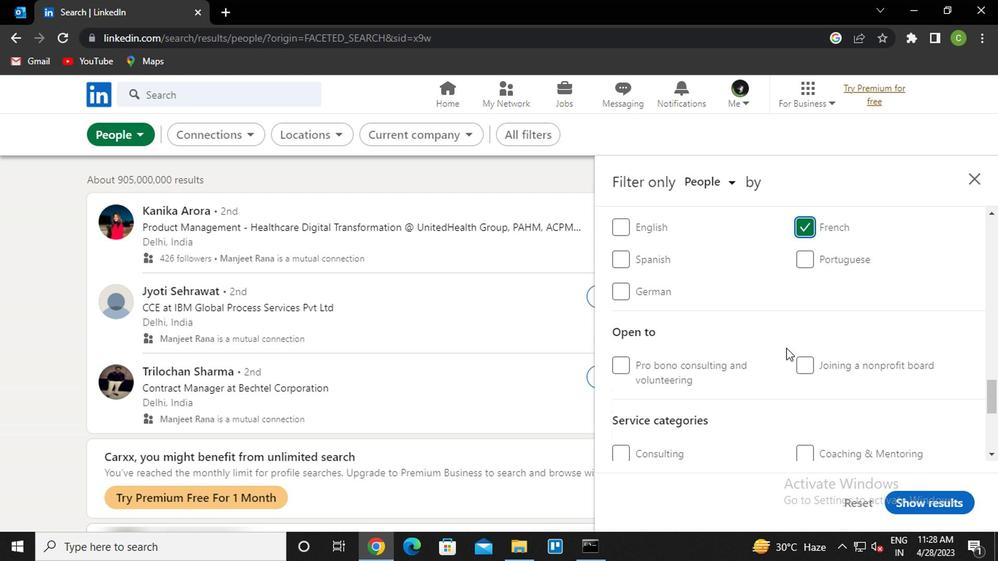 
Action: Mouse scrolled (780, 350) with delta (0, 0)
Screenshot: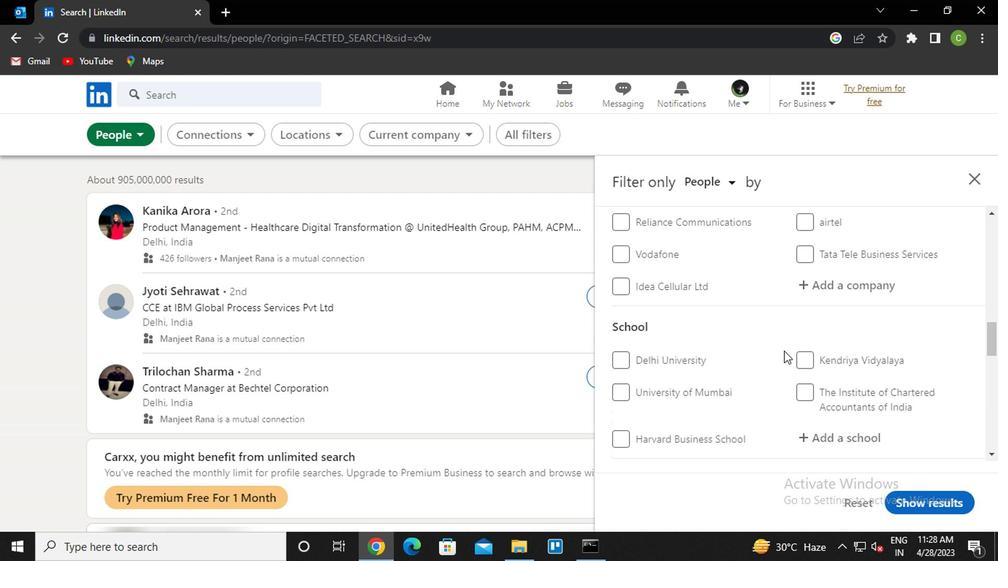 
Action: Mouse scrolled (780, 350) with delta (0, 0)
Screenshot: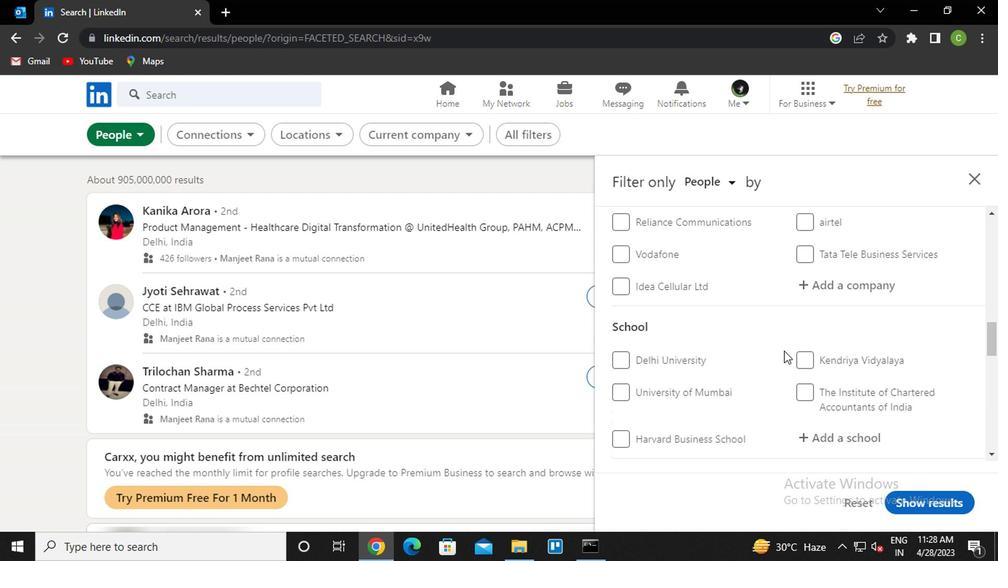 
Action: Mouse scrolled (780, 350) with delta (0, 0)
Screenshot: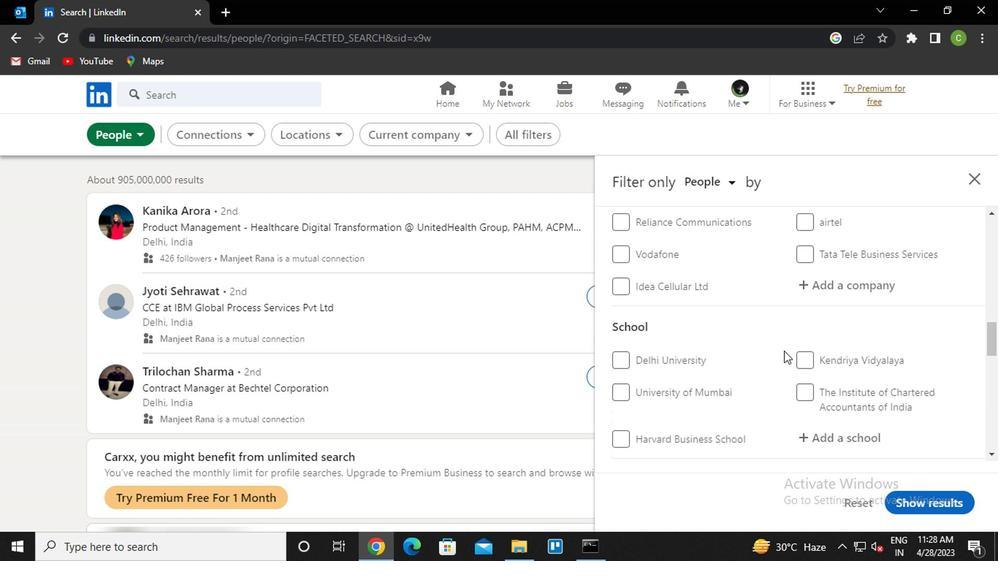 
Action: Mouse scrolled (780, 349) with delta (0, -1)
Screenshot: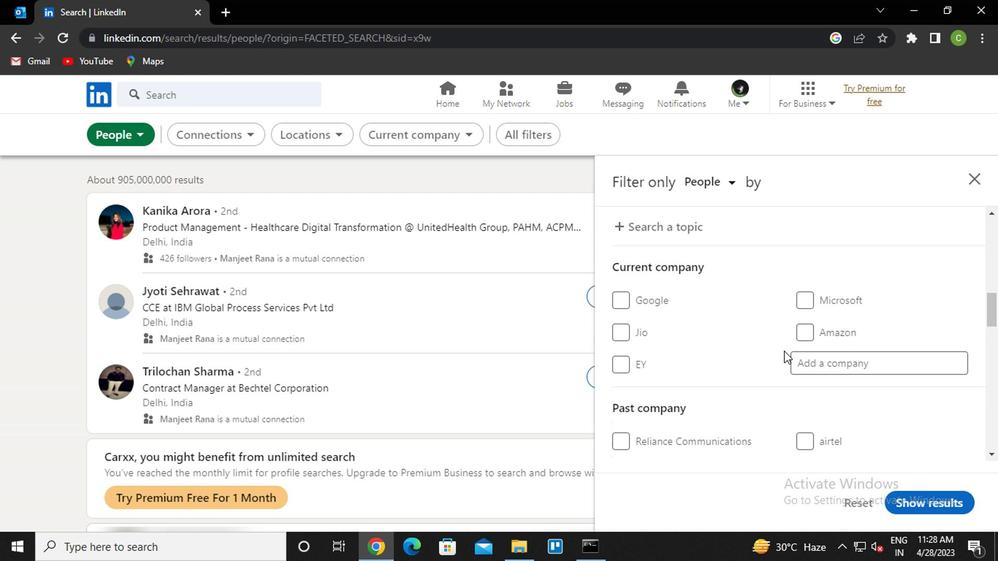 
Action: Mouse moved to (851, 287)
Screenshot: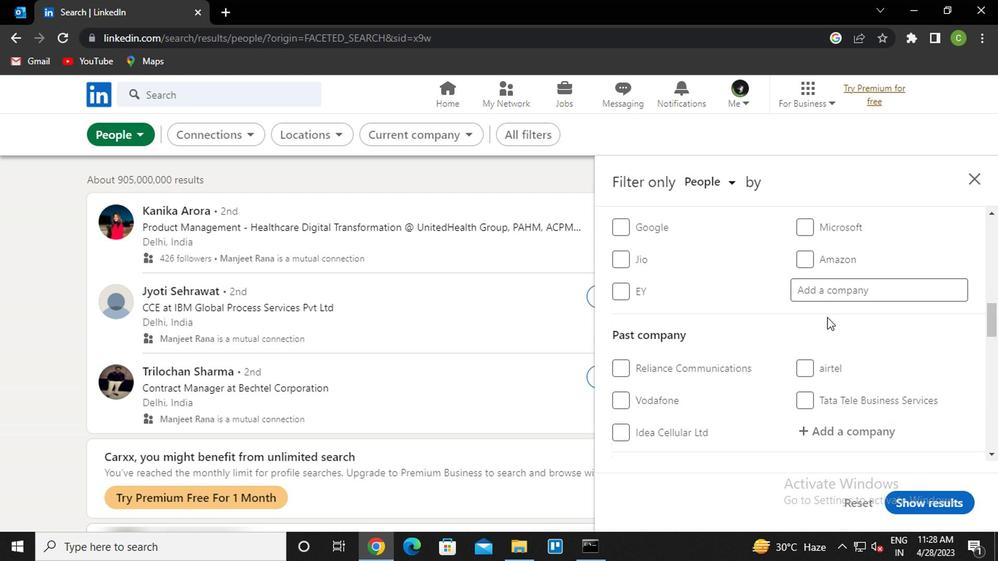 
Action: Mouse pressed left at (851, 287)
Screenshot: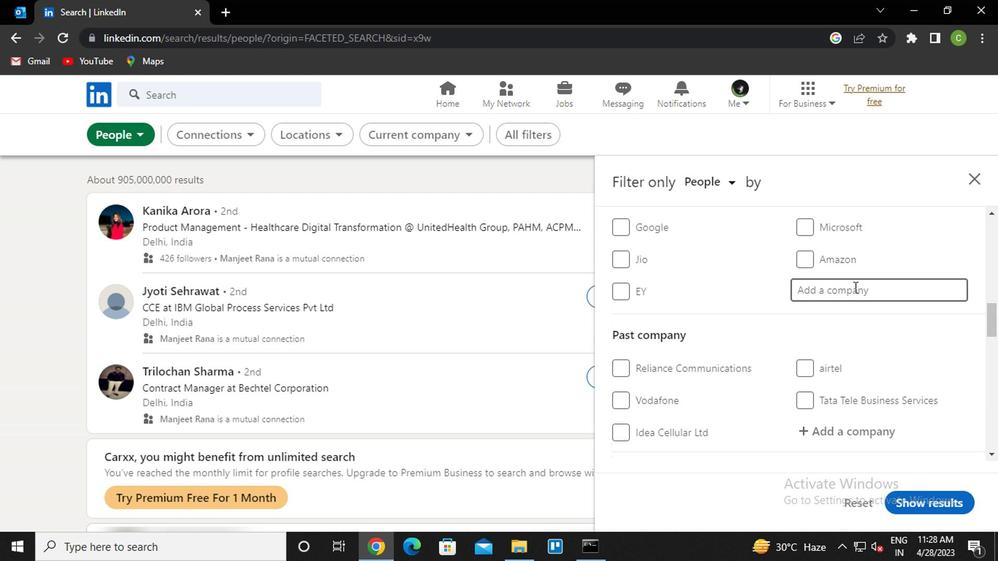 
Action: Key pressed <Key.caps_lock>a<Key.caps_lock>tkins<Key.down><Key.enter>
Screenshot: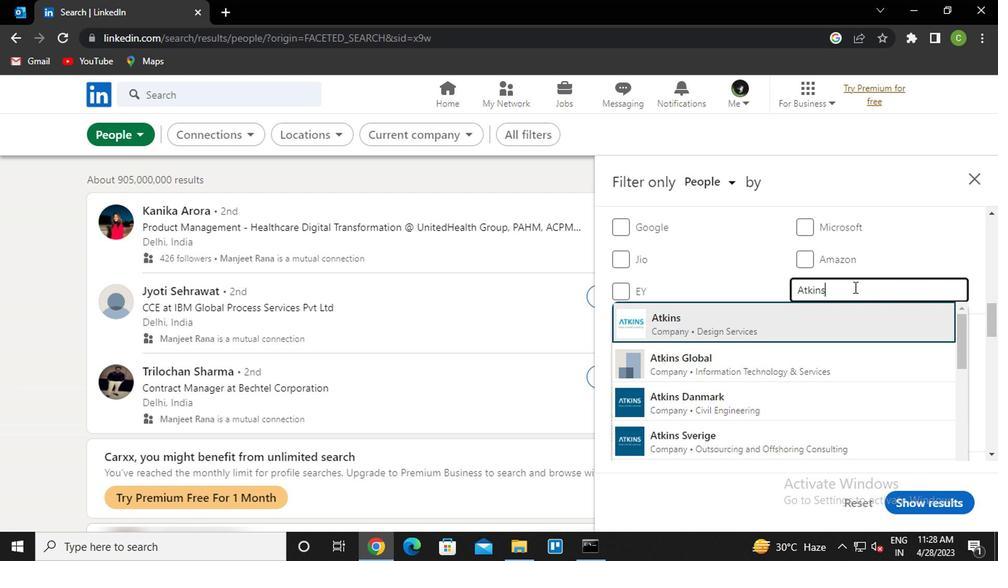 
Action: Mouse scrolled (851, 286) with delta (0, -1)
Screenshot: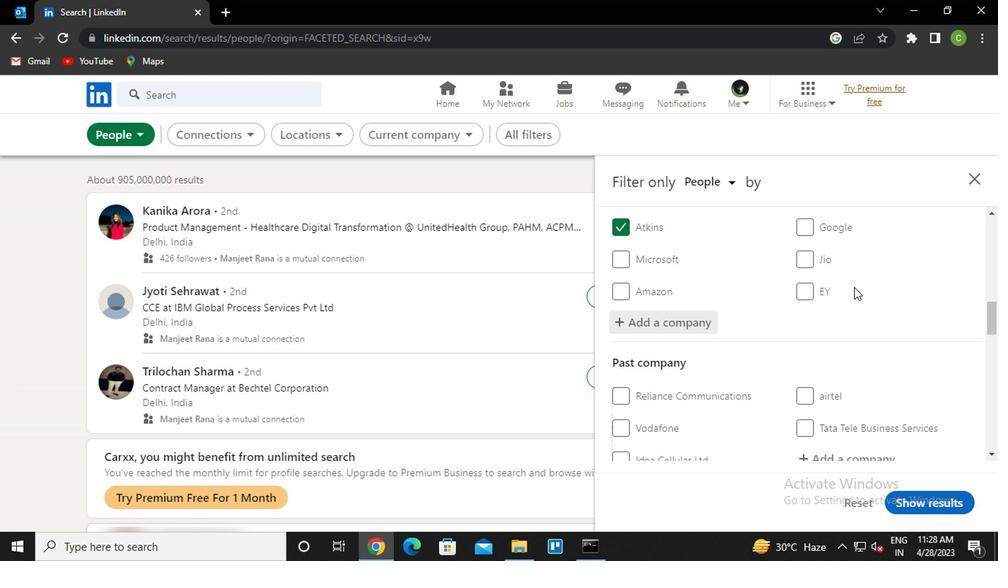 
Action: Mouse scrolled (851, 286) with delta (0, -1)
Screenshot: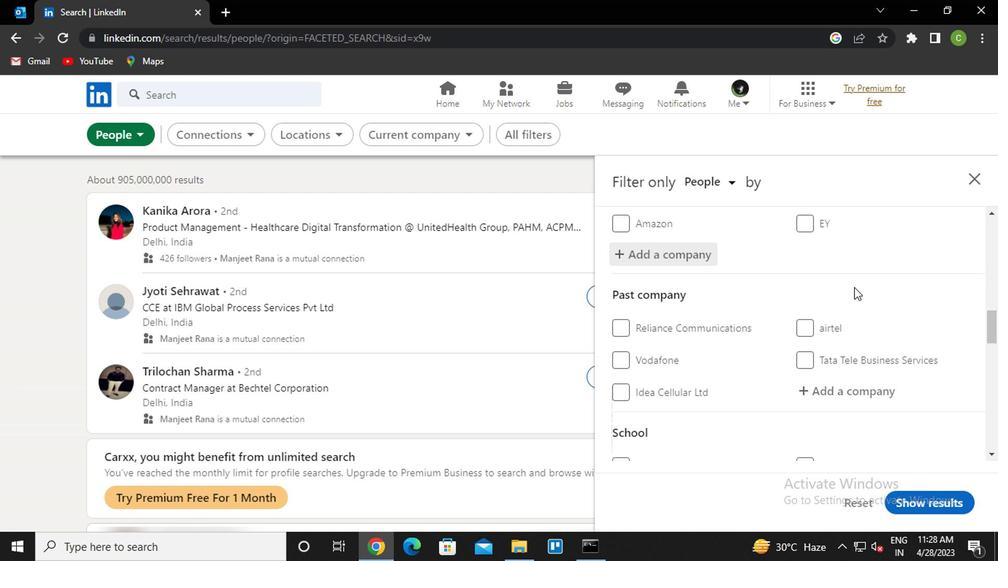 
Action: Mouse moved to (846, 306)
Screenshot: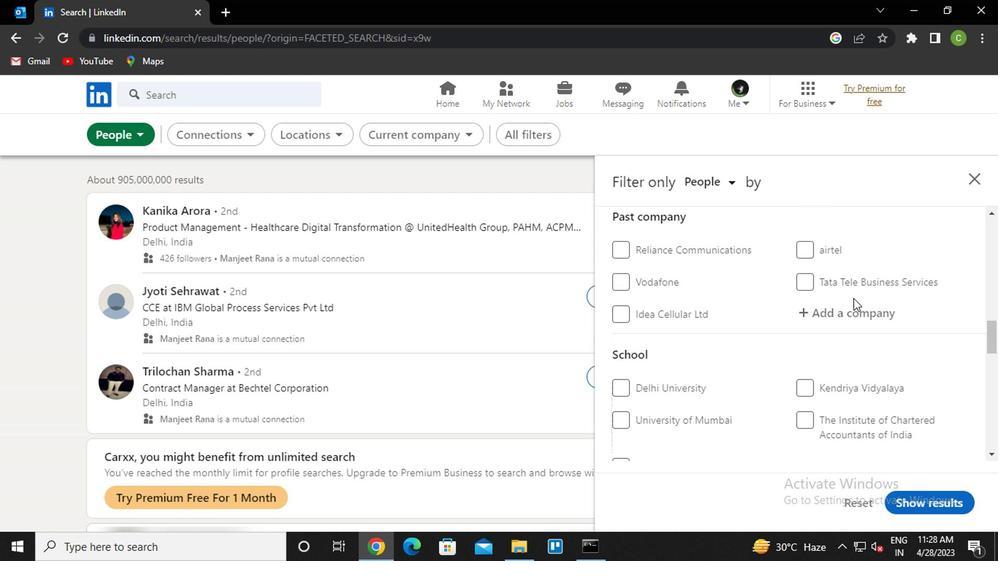 
Action: Mouse scrolled (846, 305) with delta (0, 0)
Screenshot: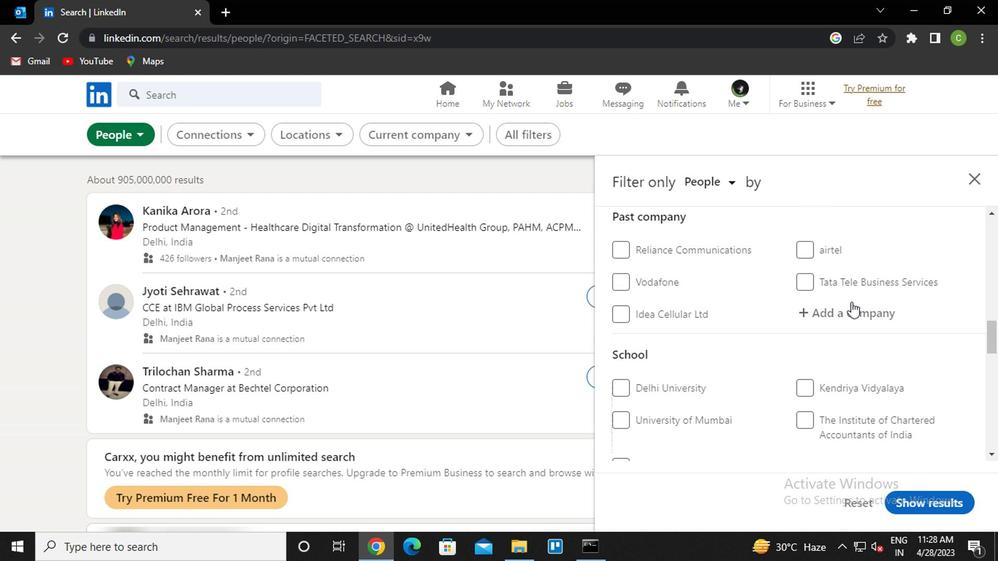 
Action: Mouse moved to (840, 316)
Screenshot: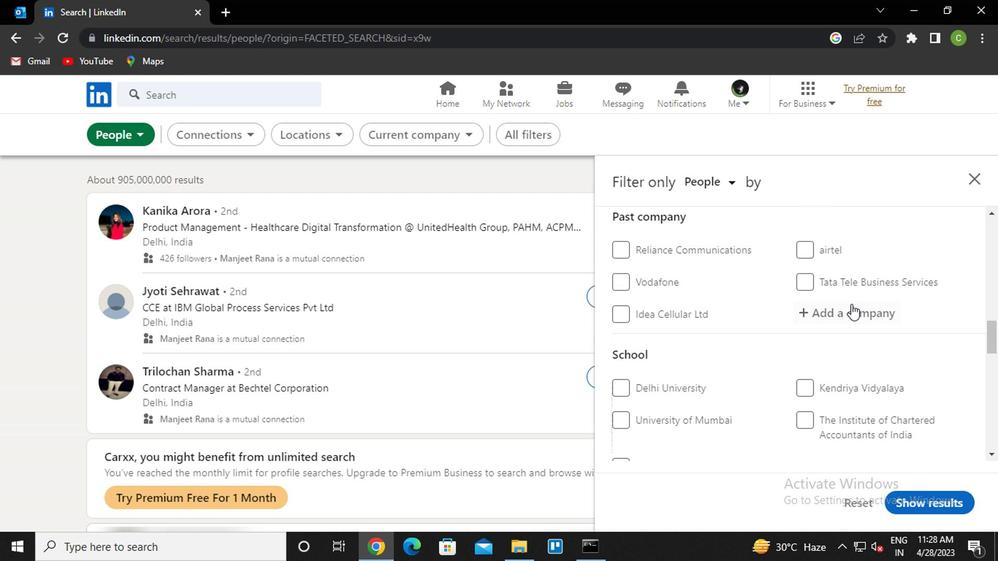 
Action: Mouse scrolled (840, 315) with delta (0, -1)
Screenshot: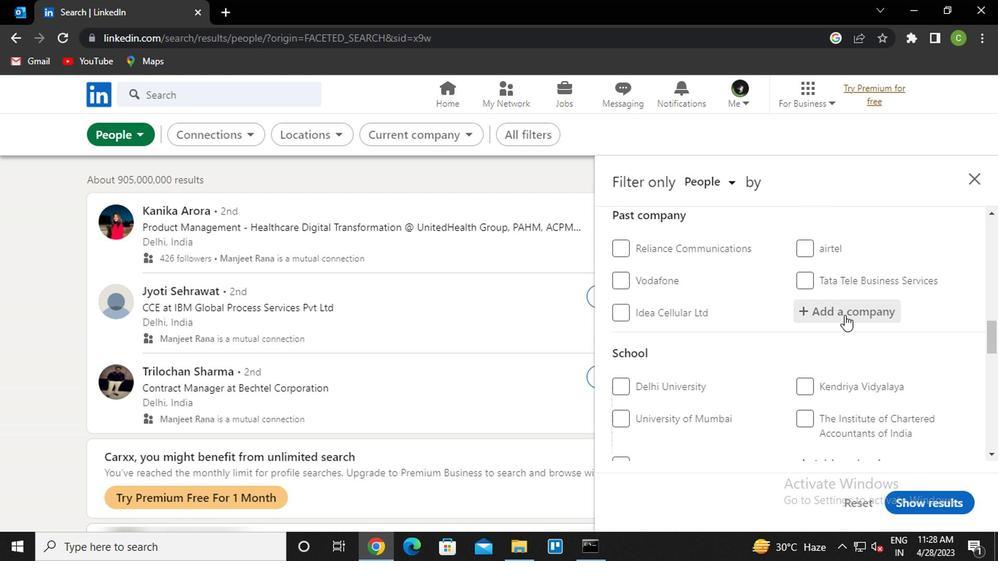 
Action: Mouse moved to (837, 318)
Screenshot: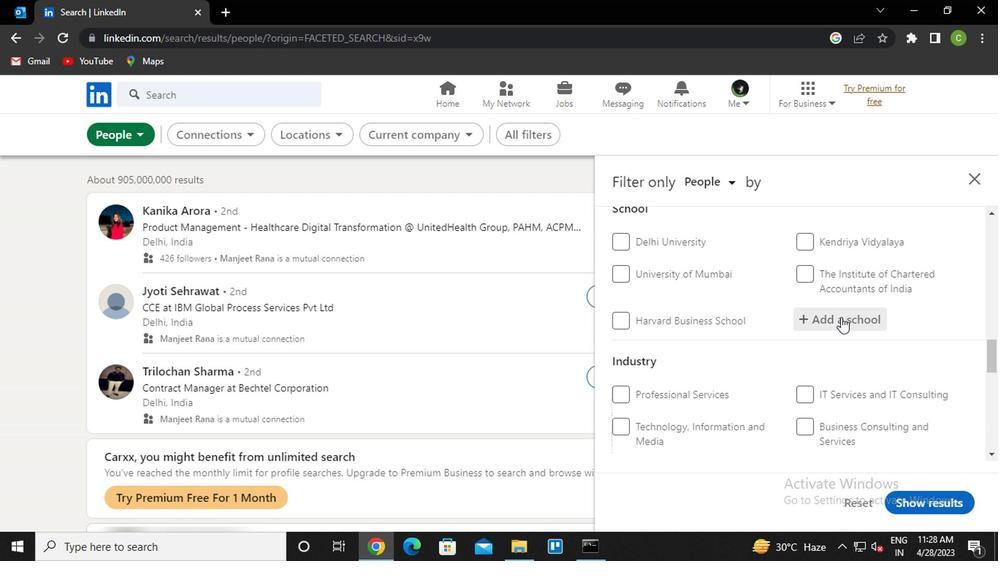 
Action: Mouse pressed left at (837, 318)
Screenshot: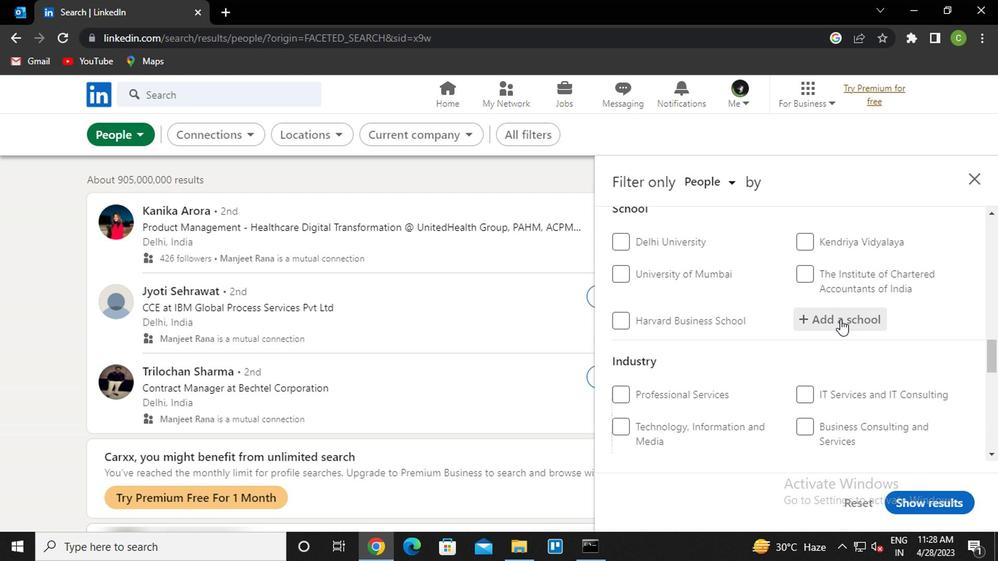 
Action: Key pressed <Key.caps_lock>i<Key.caps_lock>ntitute<Key.space>of<Key.space><Key.caps_lock>s<Key.caps_lock>cience
Screenshot: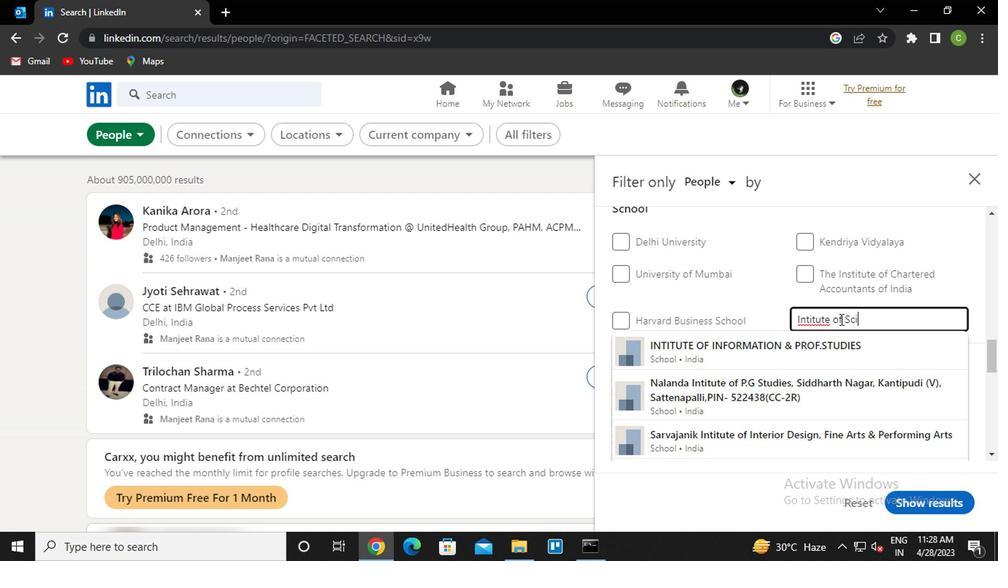 
Action: Mouse moved to (879, 320)
Screenshot: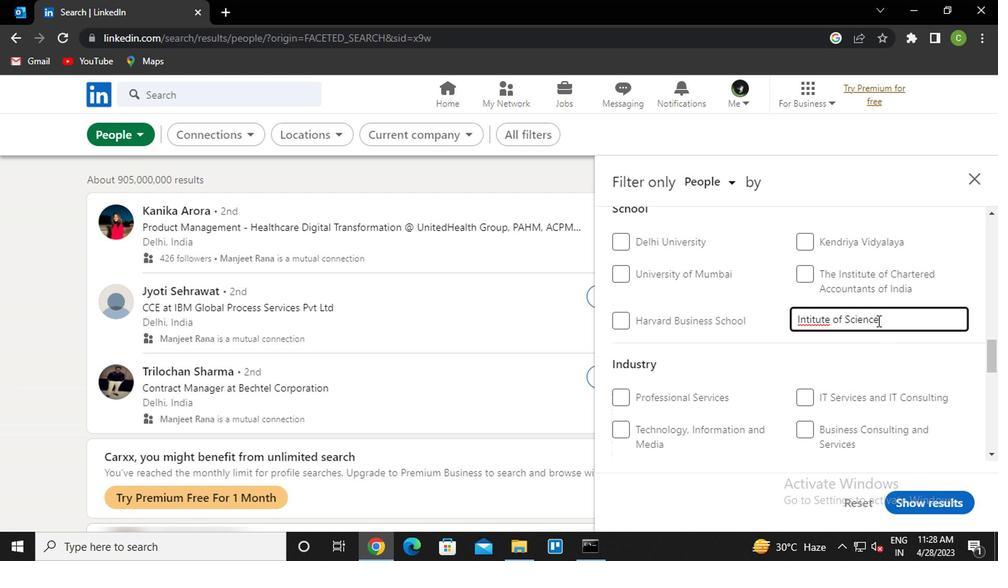 
Action: Mouse pressed left at (879, 320)
Screenshot: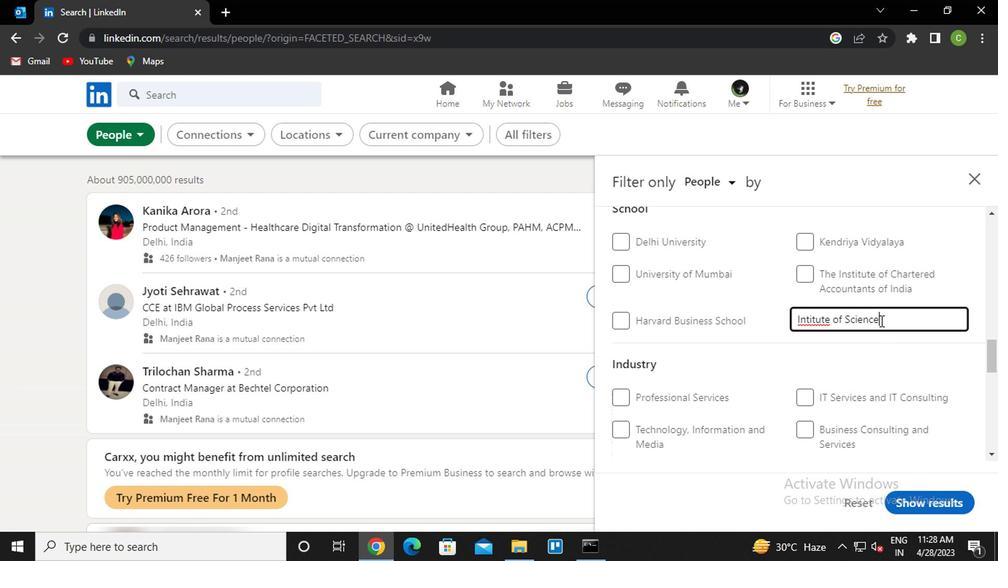 
Action: Mouse moved to (883, 320)
Screenshot: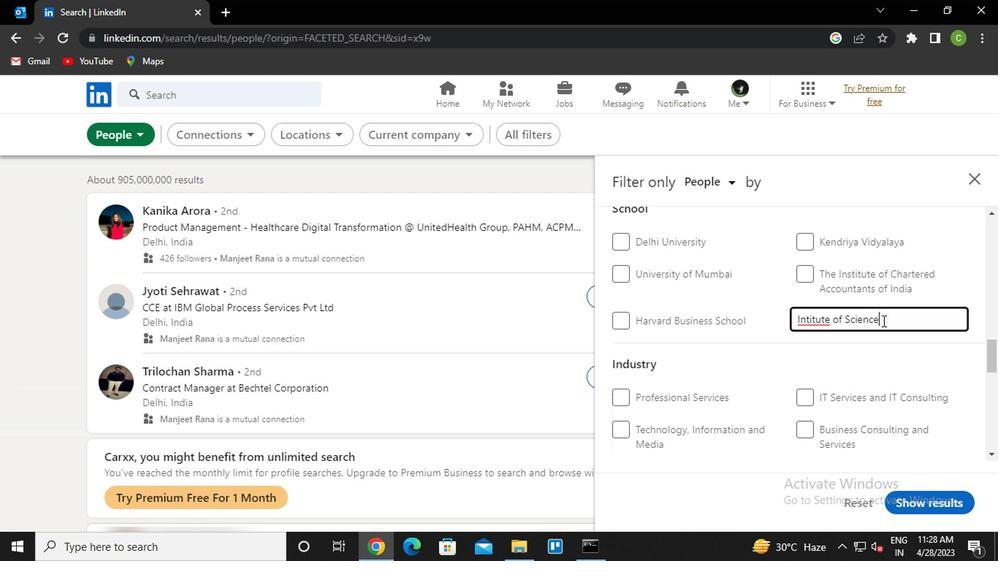 
Action: Key pressed <Key.space>
Screenshot: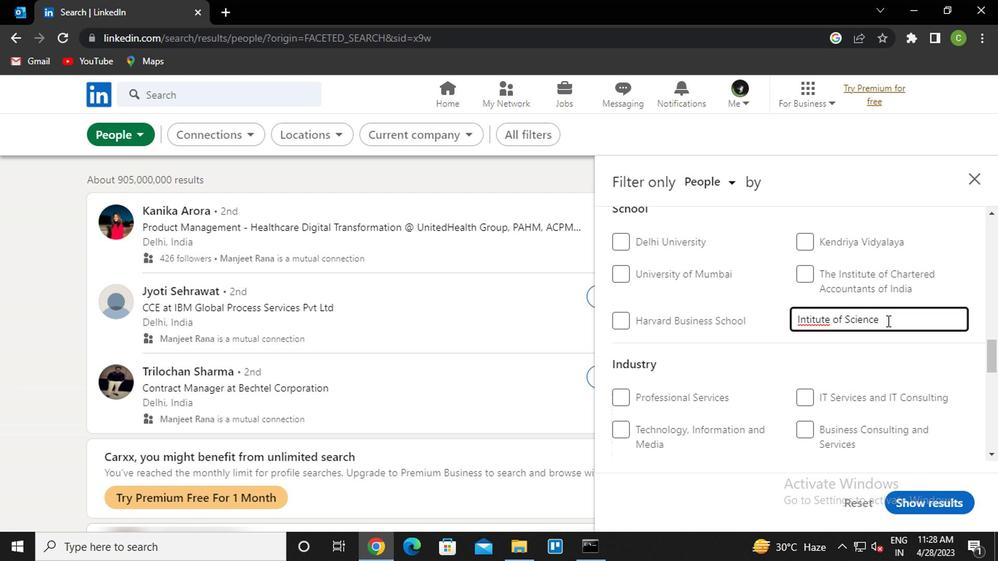 
Action: Mouse moved to (884, 324)
Screenshot: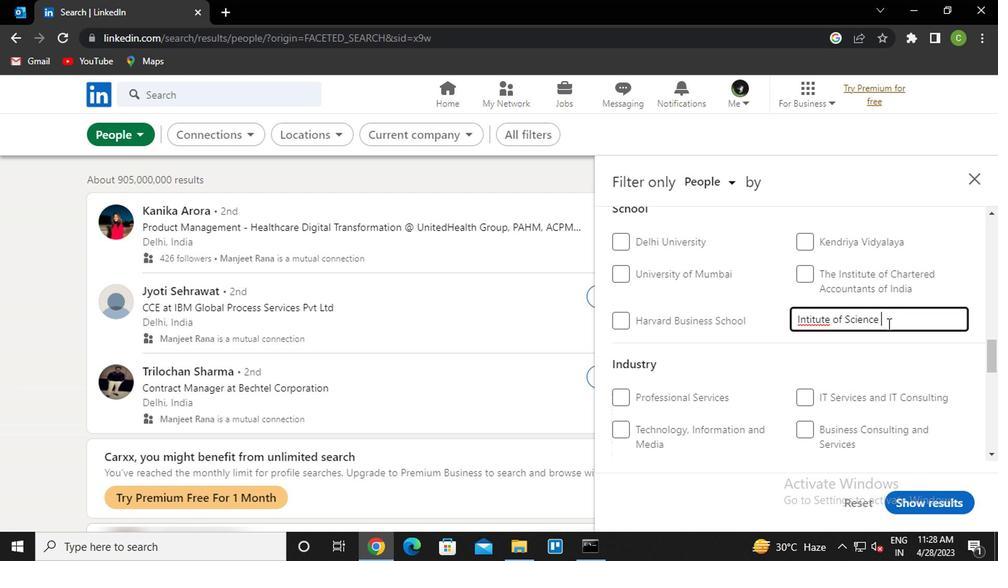 
Action: Key pressed banaras
Screenshot: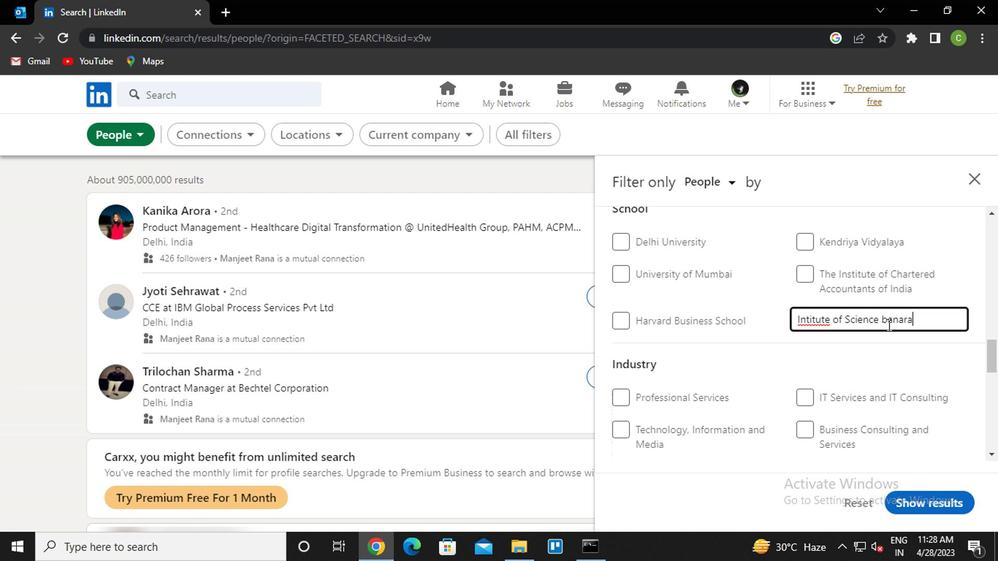 
Action: Mouse moved to (879, 350)
Screenshot: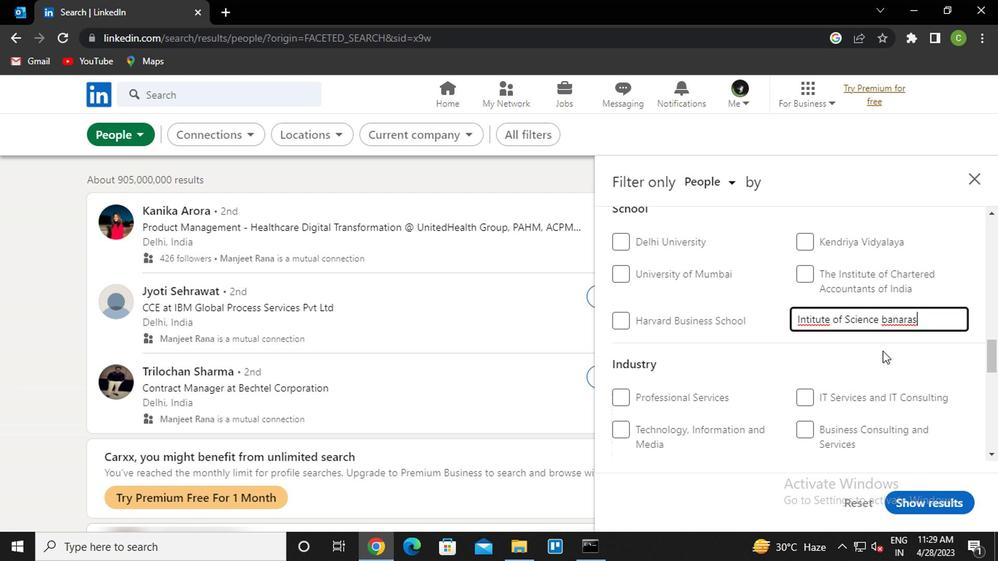 
Action: Mouse pressed left at (879, 350)
Screenshot: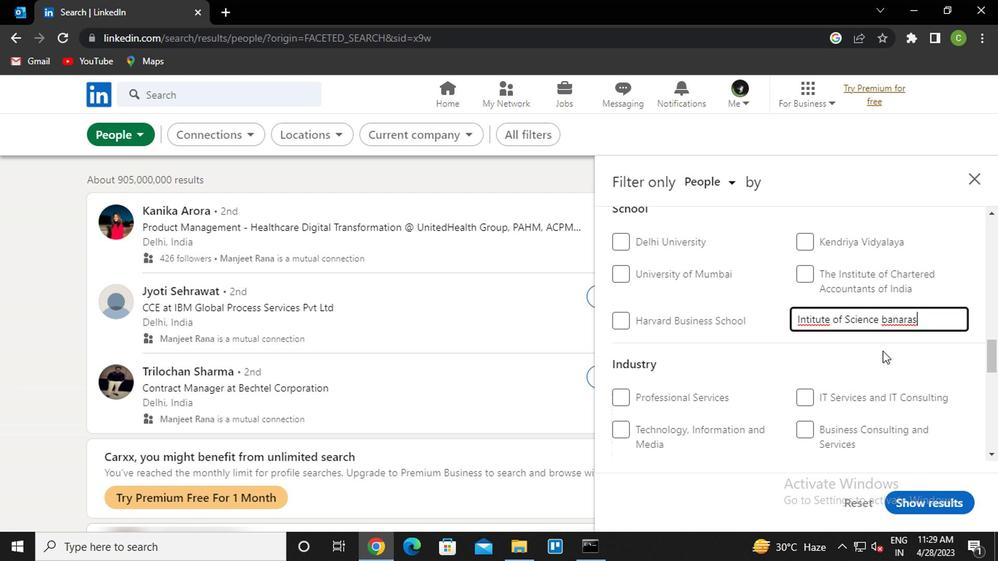 
Action: Mouse scrolled (879, 350) with delta (0, 0)
Screenshot: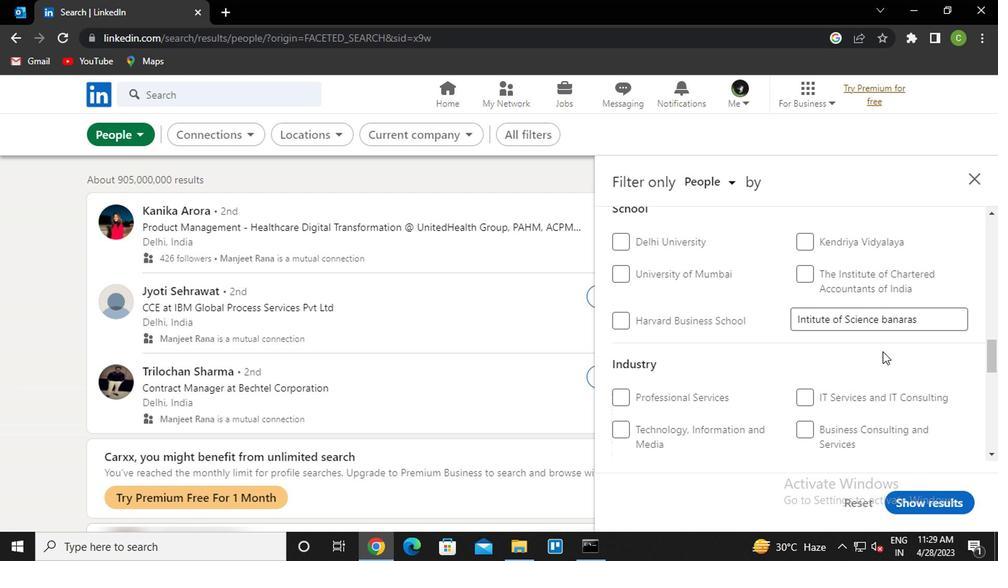 
Action: Mouse scrolled (879, 350) with delta (0, 0)
Screenshot: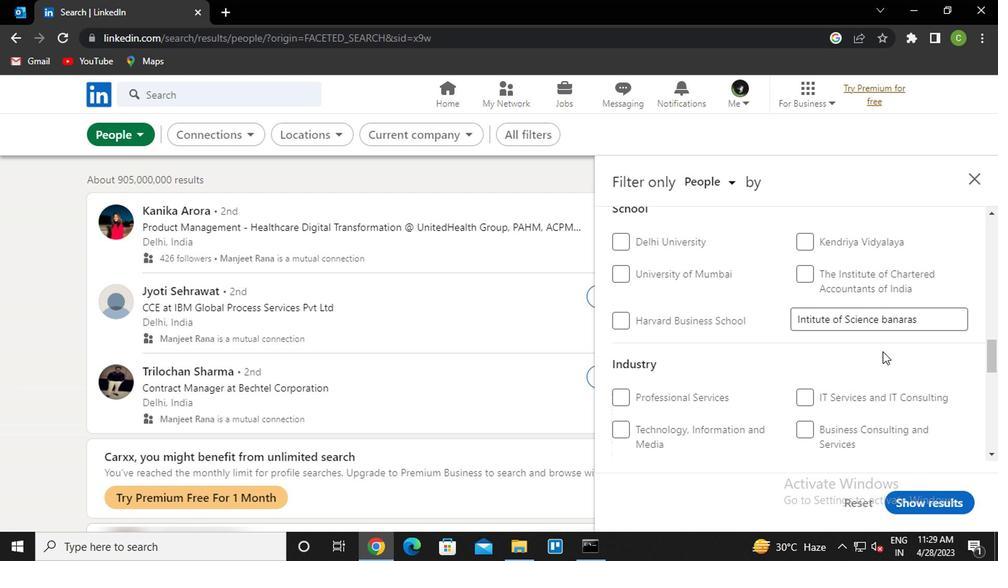 
Action: Mouse moved to (848, 326)
Screenshot: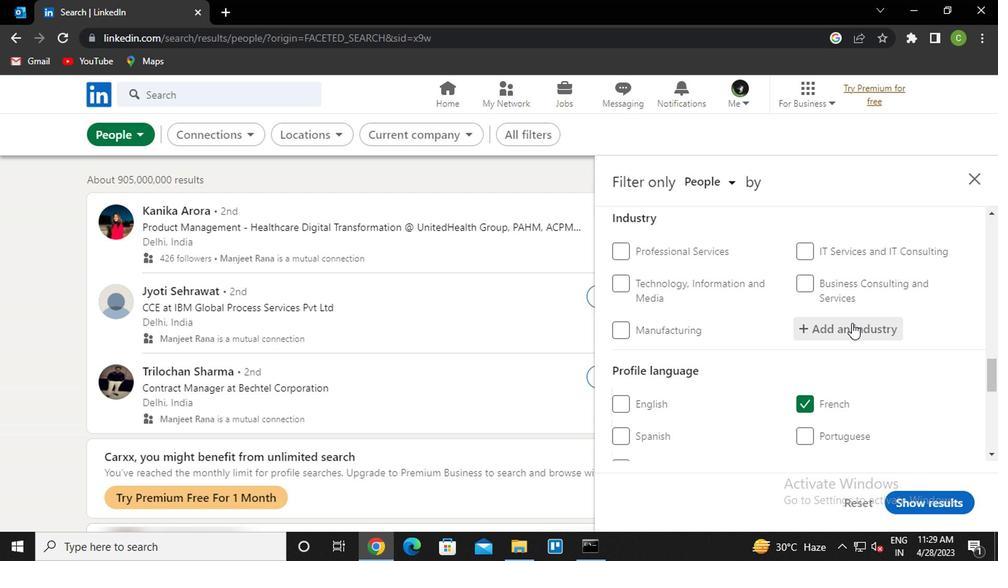 
Action: Mouse pressed left at (848, 326)
Screenshot: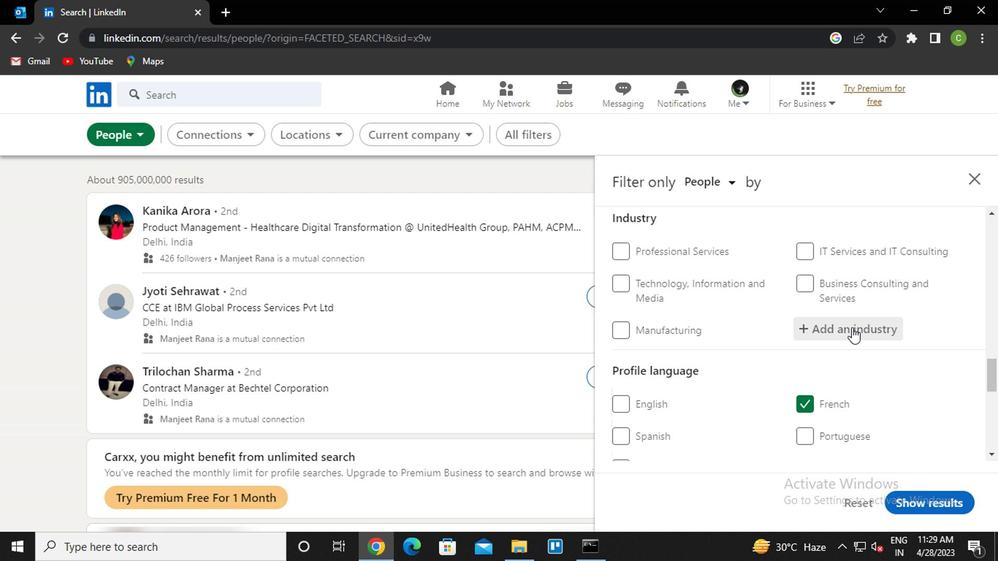 
Action: Key pressed <Key.caps_lock>w<Key.caps_lock>riting<Key.down><Key.enter>
Screenshot: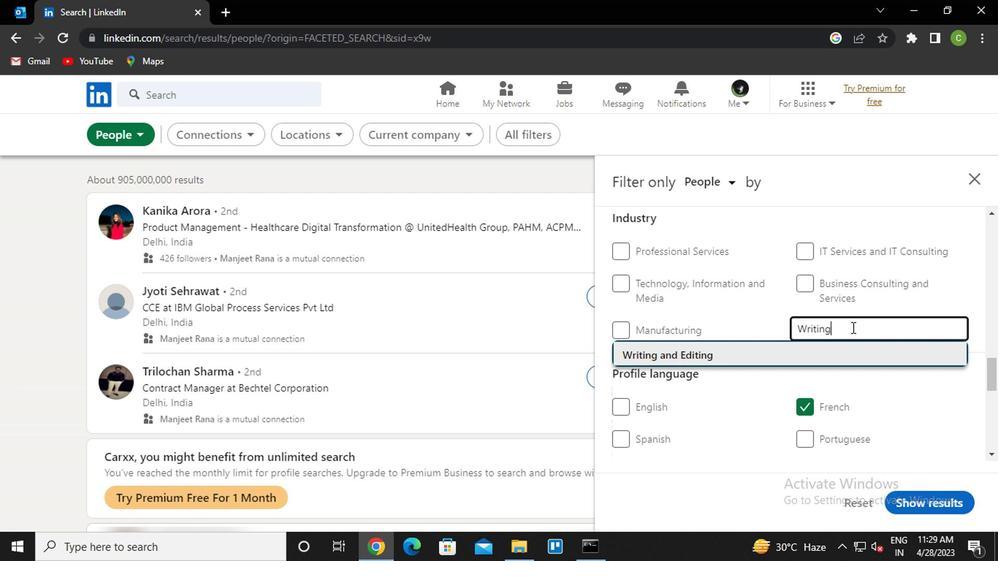 
Action: Mouse scrolled (848, 326) with delta (0, 0)
Screenshot: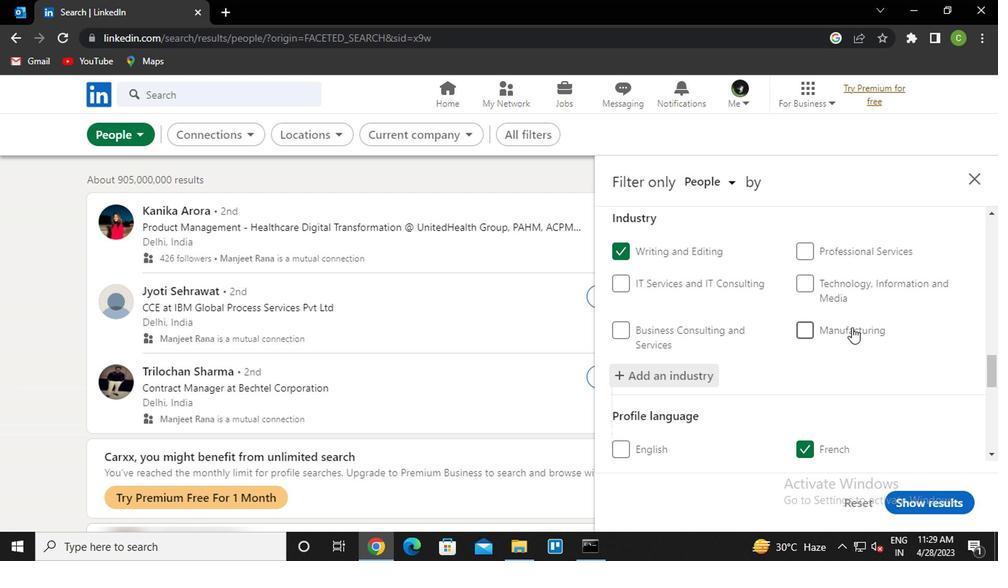
Action: Mouse scrolled (848, 326) with delta (0, 0)
Screenshot: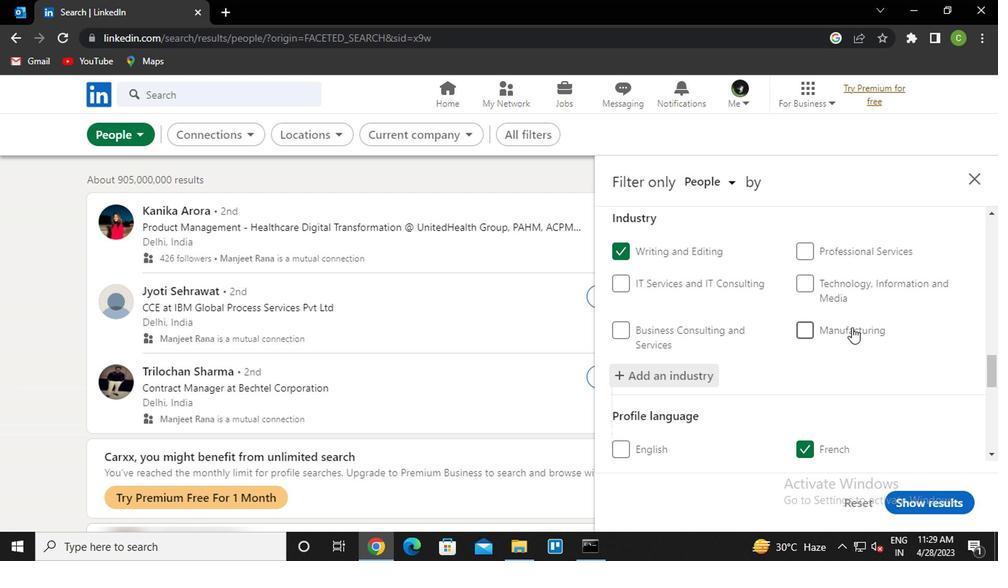 
Action: Mouse scrolled (848, 326) with delta (0, 0)
Screenshot: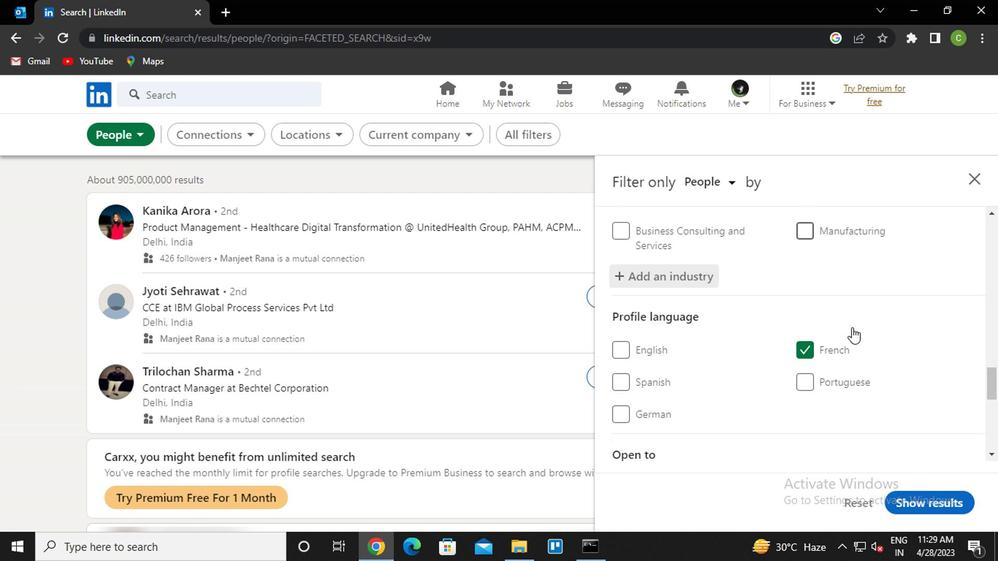 
Action: Mouse scrolled (848, 326) with delta (0, 0)
Screenshot: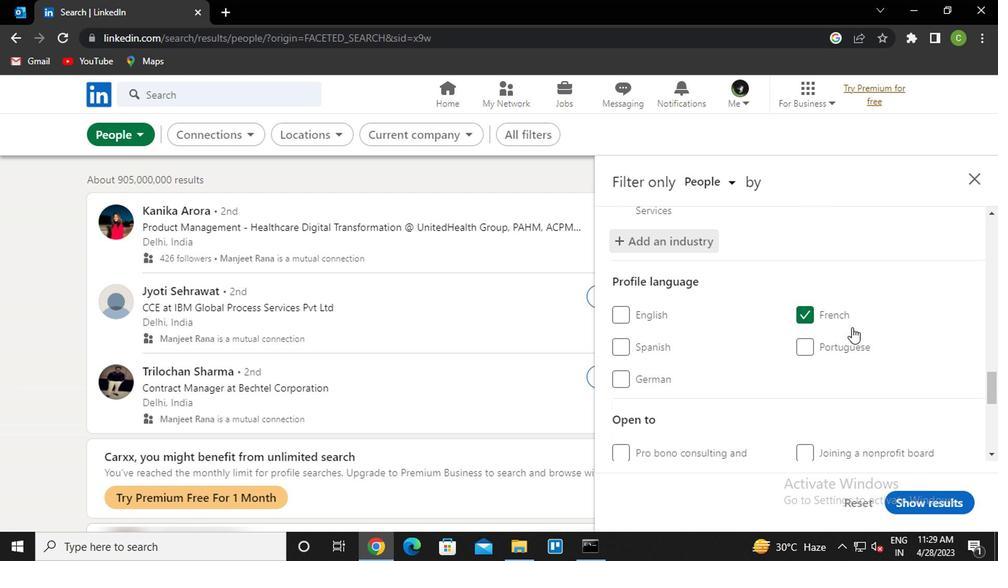 
Action: Mouse moved to (778, 342)
Screenshot: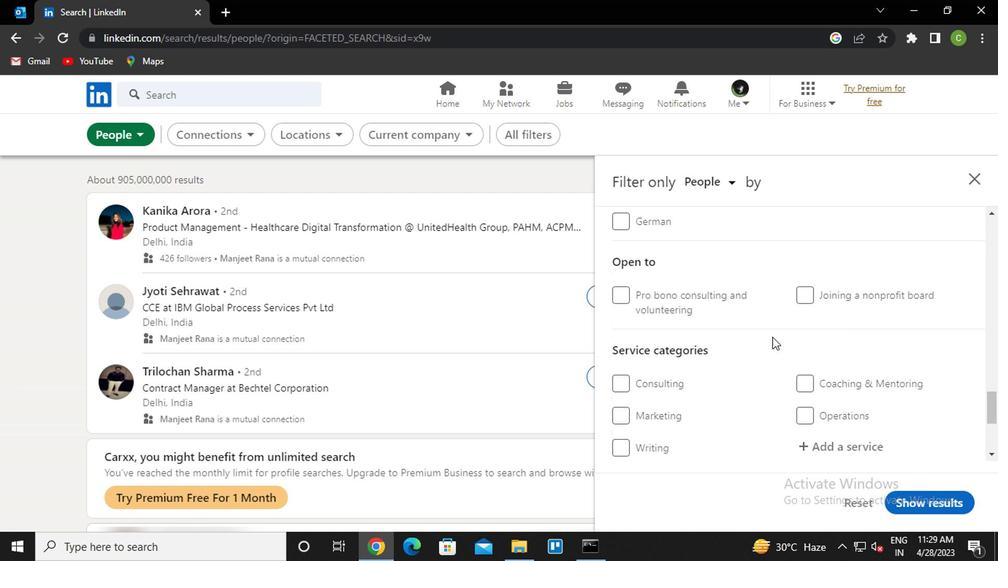 
Action: Mouse scrolled (778, 341) with delta (0, -1)
Screenshot: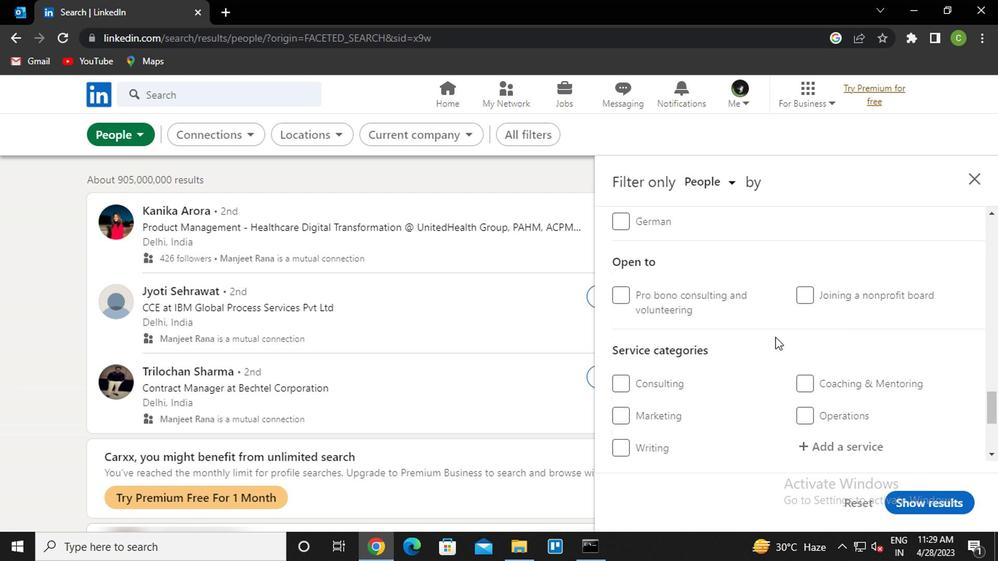 
Action: Mouse scrolled (778, 341) with delta (0, -1)
Screenshot: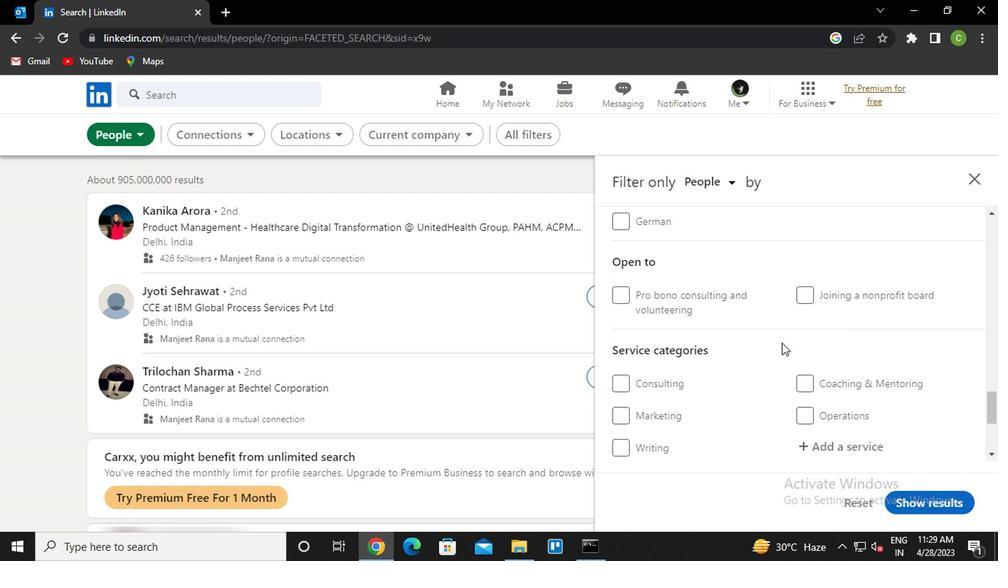 
Action: Mouse moved to (822, 309)
Screenshot: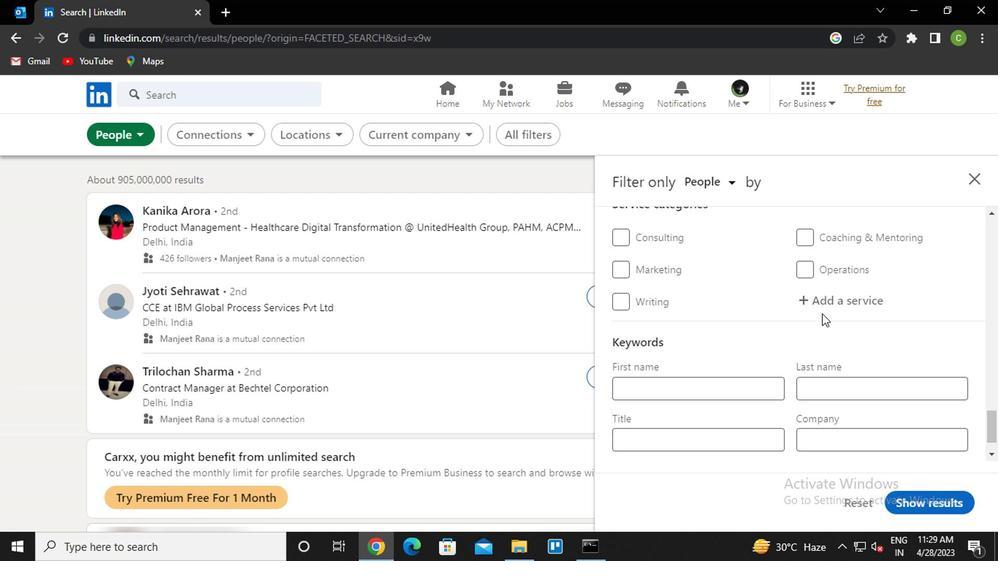 
Action: Mouse pressed left at (822, 309)
Screenshot: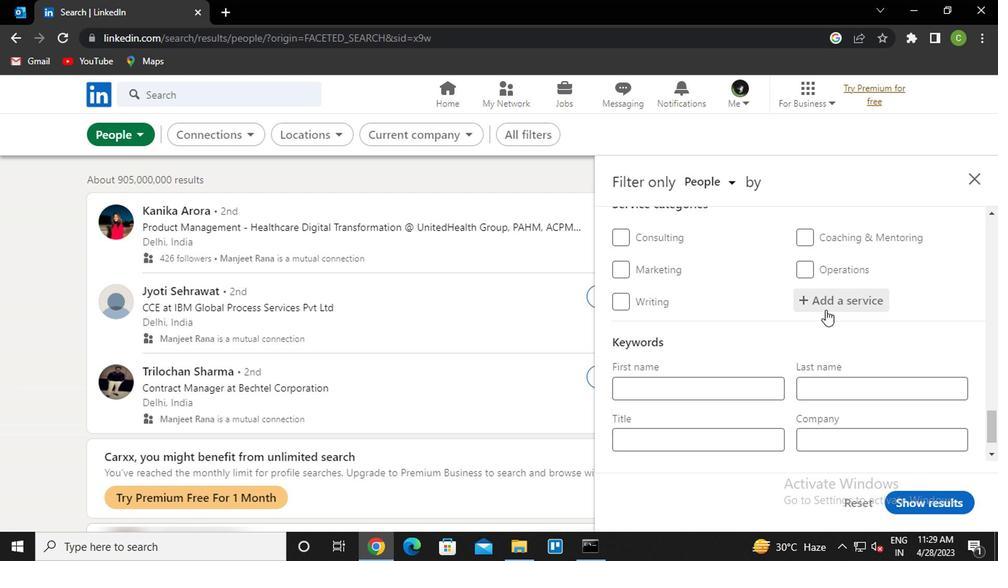 
Action: Key pressed <Key.caps_lock>g<Key.caps_lock>rant<Key.space><Key.down><Key.enter>
Screenshot: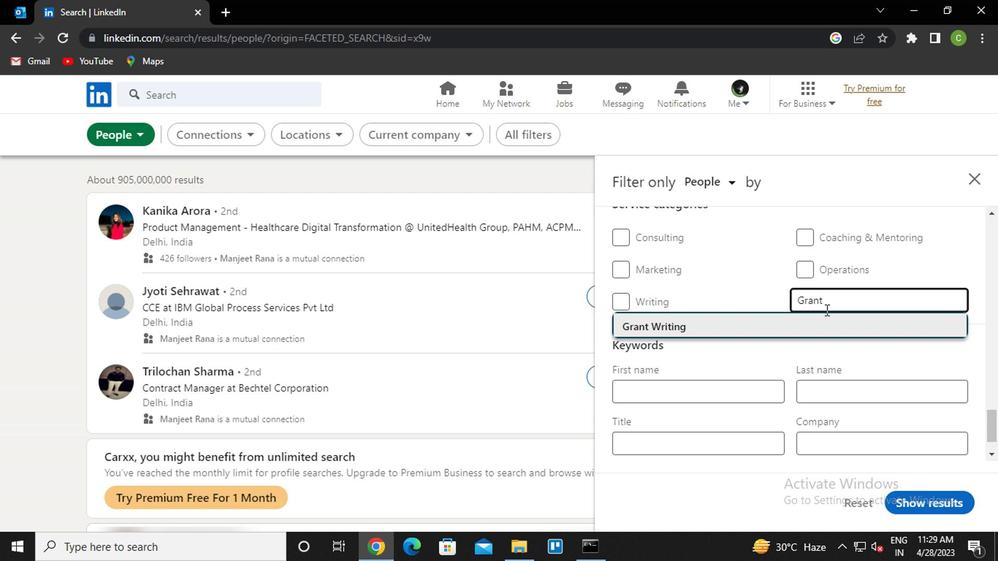 
Action: Mouse moved to (758, 378)
Screenshot: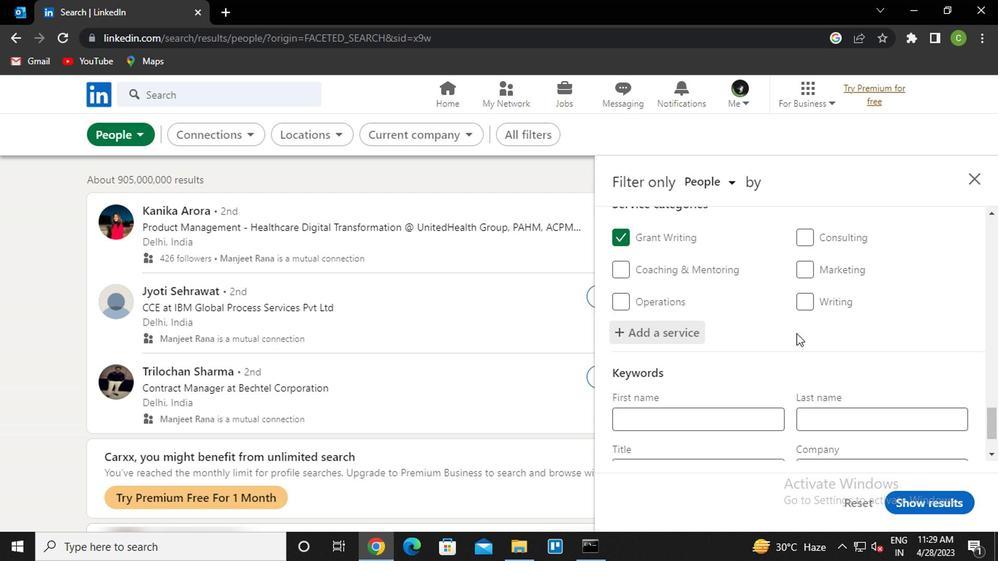 
Action: Mouse scrolled (758, 377) with delta (0, 0)
Screenshot: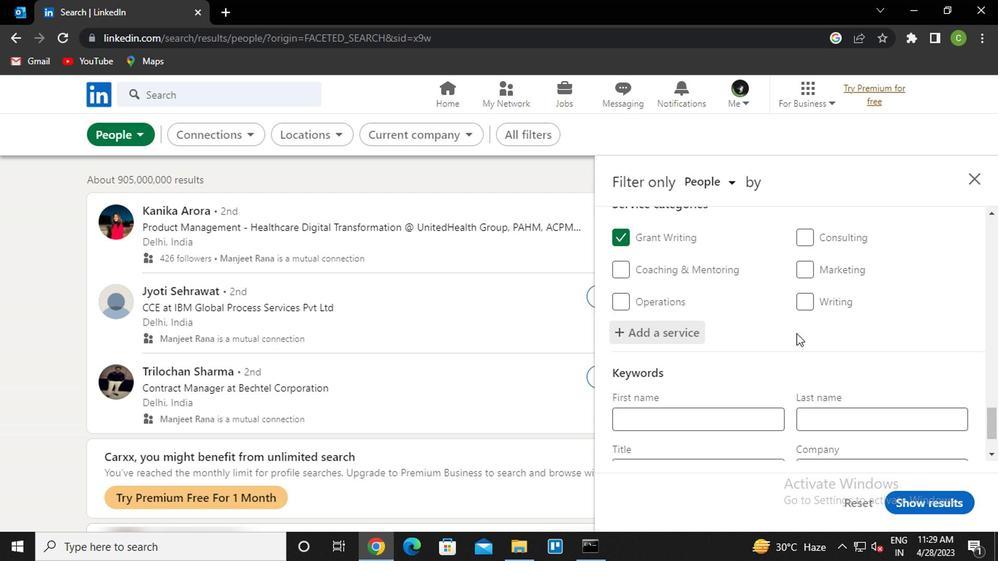 
Action: Mouse moved to (737, 388)
Screenshot: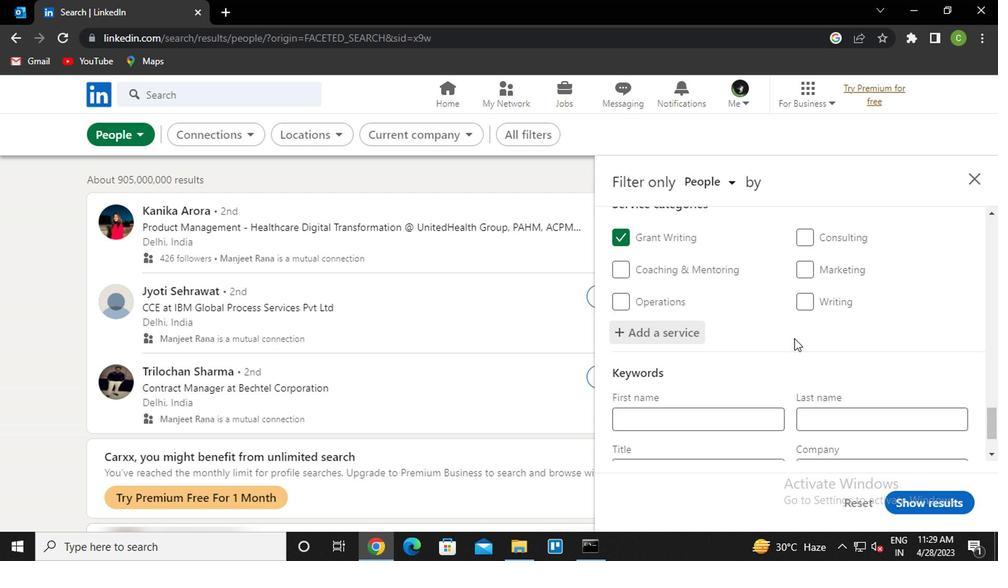 
Action: Mouse scrolled (737, 387) with delta (0, -1)
Screenshot: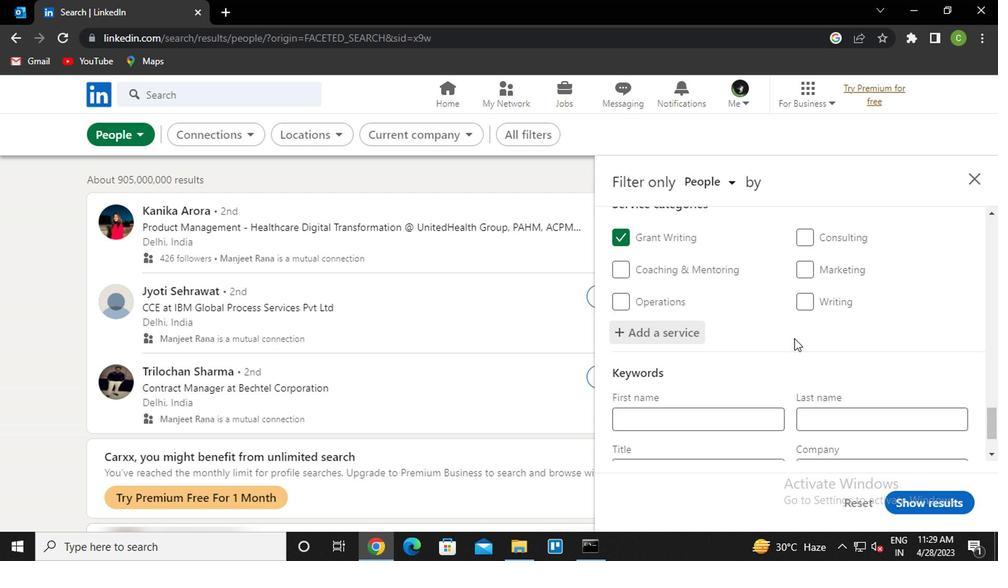 
Action: Mouse moved to (721, 396)
Screenshot: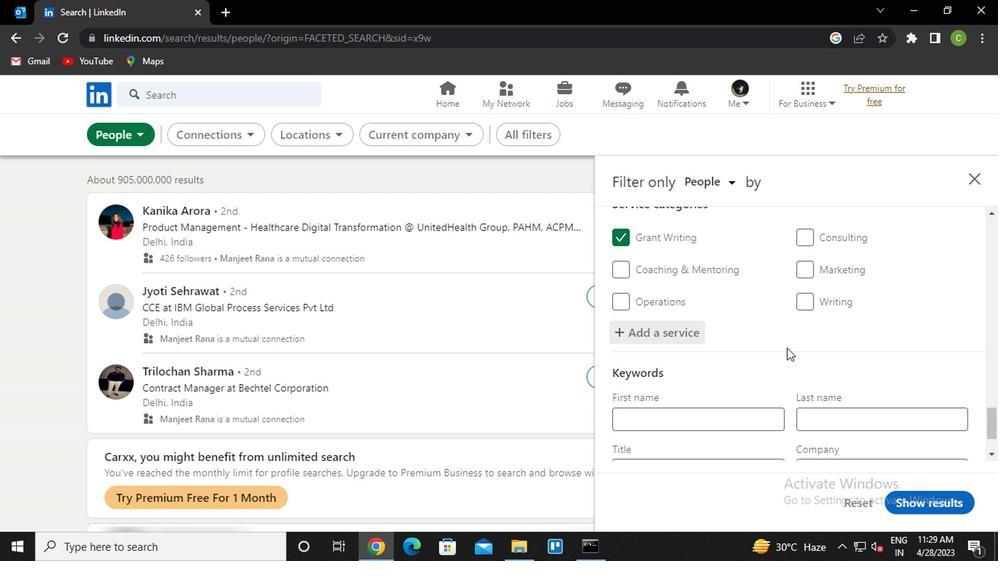 
Action: Mouse scrolled (721, 395) with delta (0, 0)
Screenshot: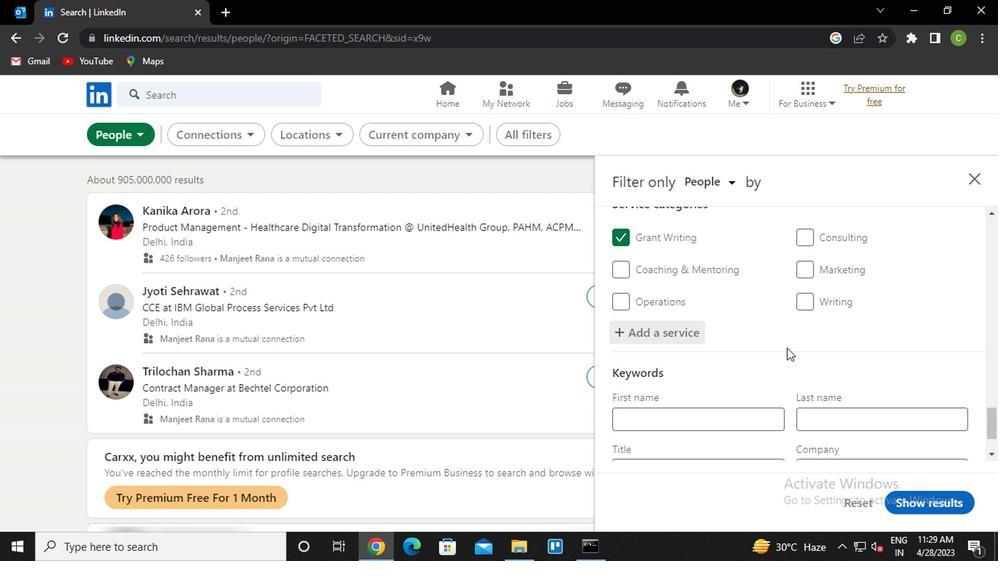 
Action: Mouse moved to (712, 389)
Screenshot: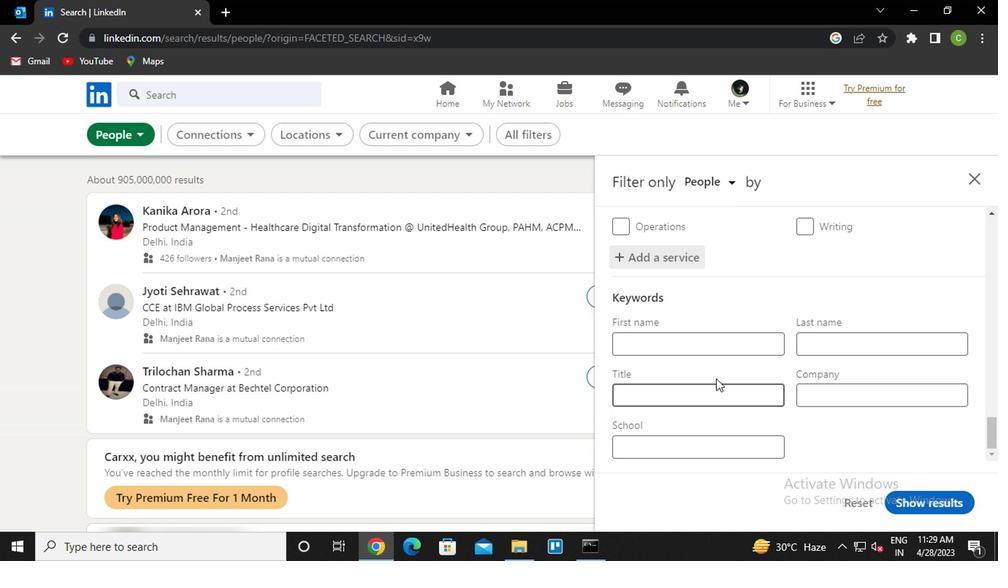 
Action: Mouse pressed left at (712, 389)
Screenshot: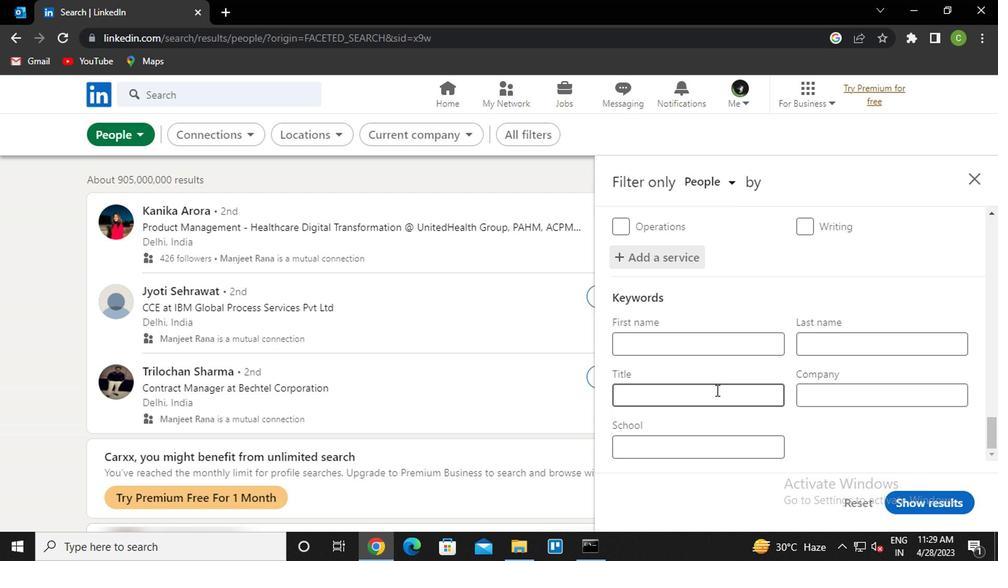 
Action: Key pressed <Key.caps_lock>t<Key.caps_lock>ravel<Key.space><Key.caps_lock>w<Key.caps_lock>riter
Screenshot: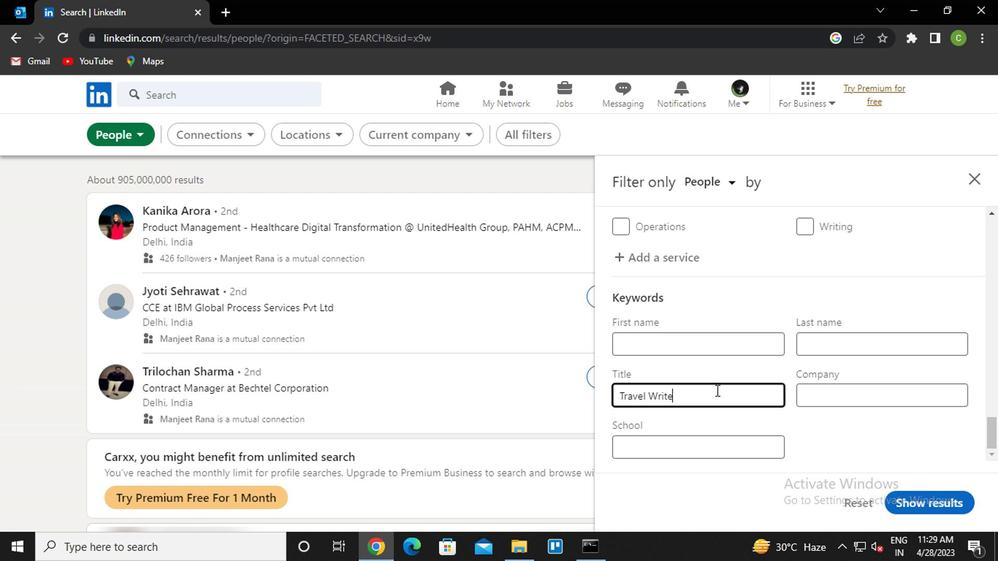 
Action: Mouse moved to (911, 508)
Screenshot: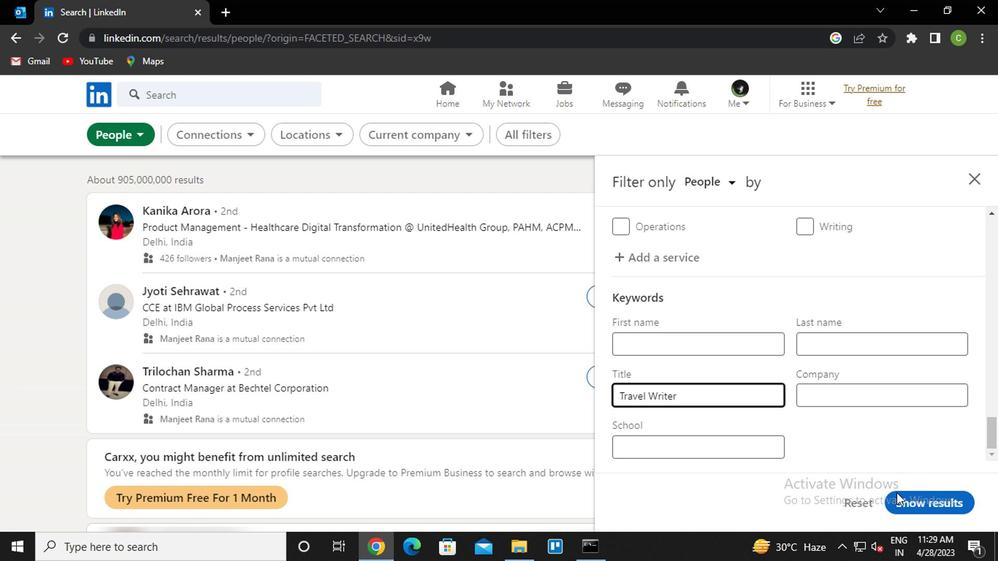 
Action: Mouse pressed left at (911, 508)
Screenshot: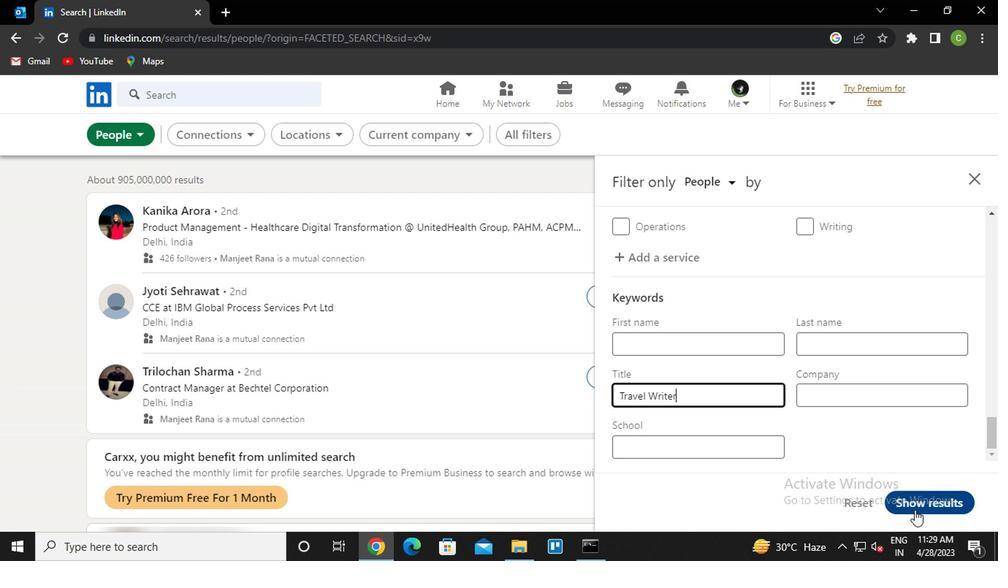 
Action: Mouse moved to (800, 422)
Screenshot: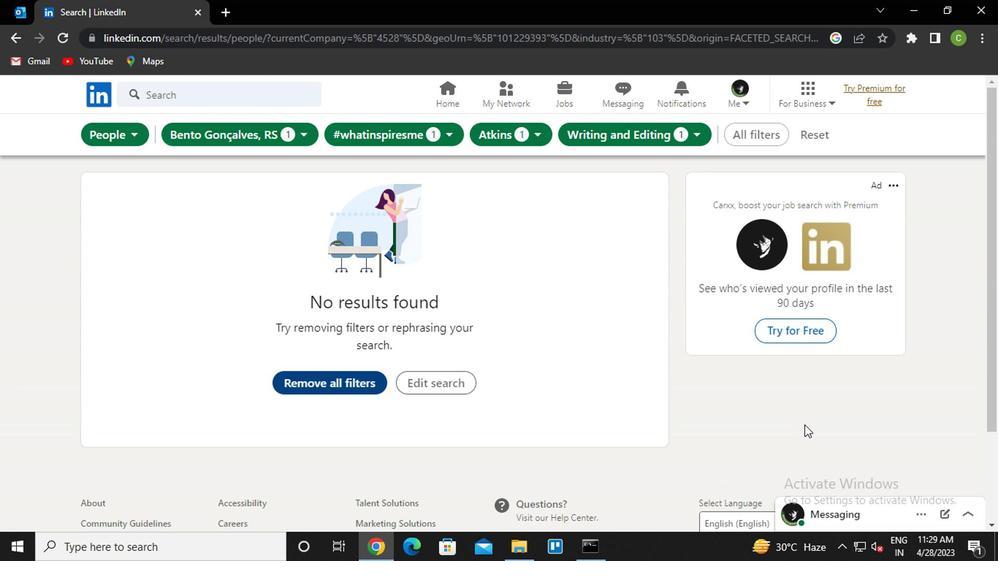 
